 Task: Add an event with the title Third Product Launch Event, date '2023/12/30', time 7:30 AM to 9:30 AMand add a description: If applicable, participants will explore effective communication strategies for remote or virtual team environments. They will learn how to leverage technology tools, manage communication barriers, and maintain strong connections despite physical distance., put the event into Blue category, logged in from the account softage.8@softage.netand send the event invitation to softage.9@softage.net and softage.10@softage.net. Set a reminder for the event At time of event
Action: Mouse moved to (120, 143)
Screenshot: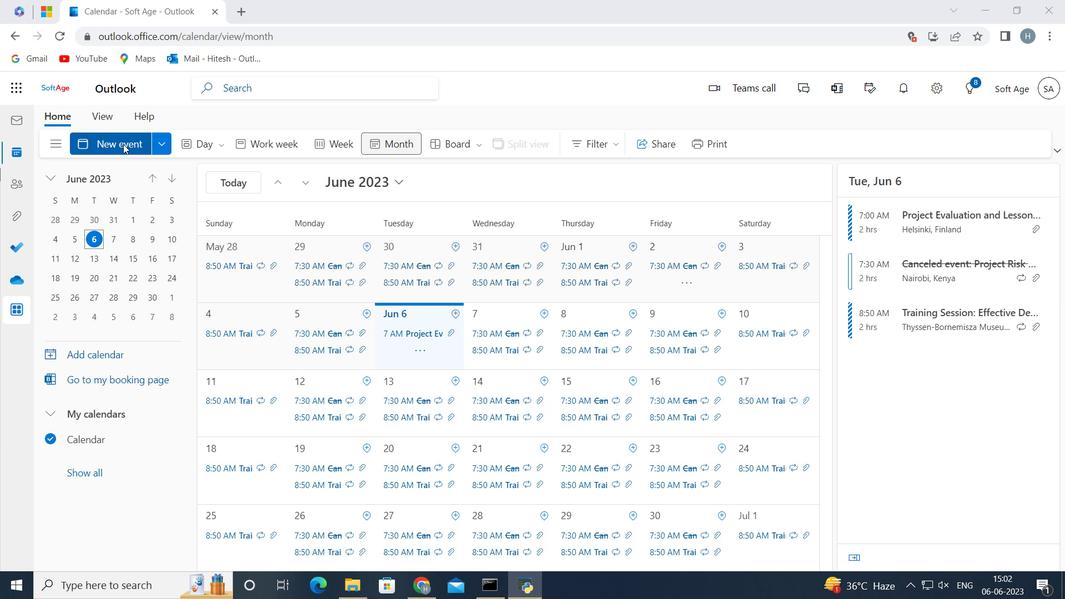 
Action: Mouse pressed left at (120, 143)
Screenshot: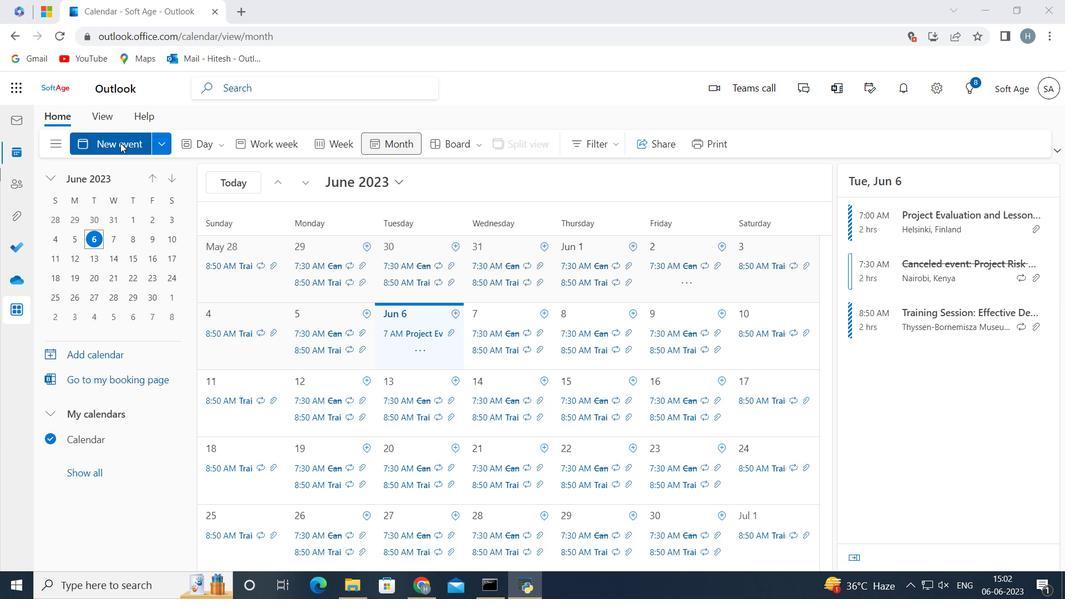 
Action: Mouse moved to (395, 229)
Screenshot: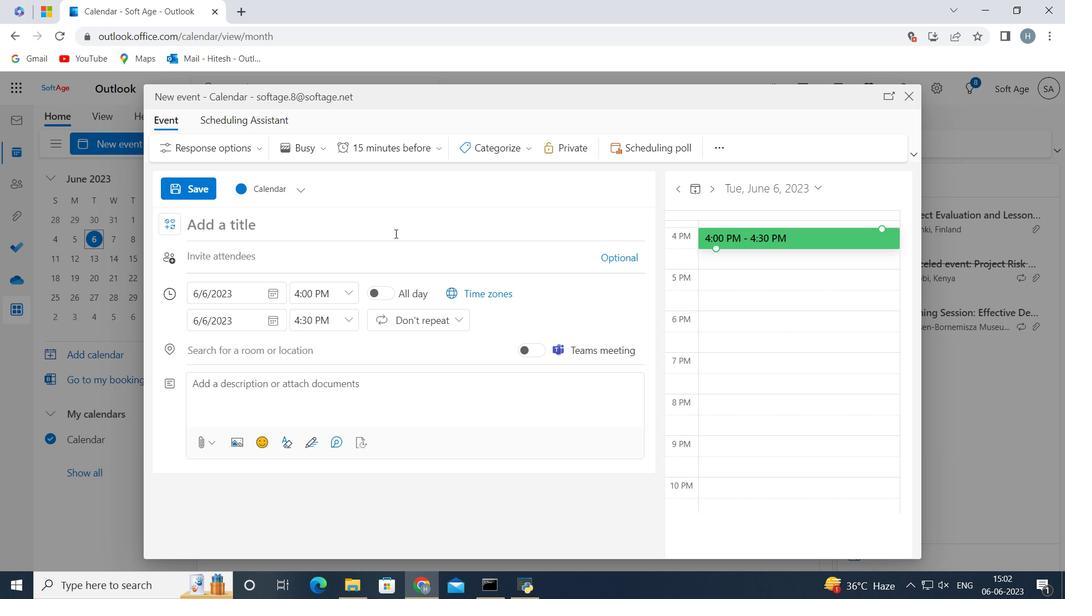
Action: Mouse pressed left at (395, 229)
Screenshot: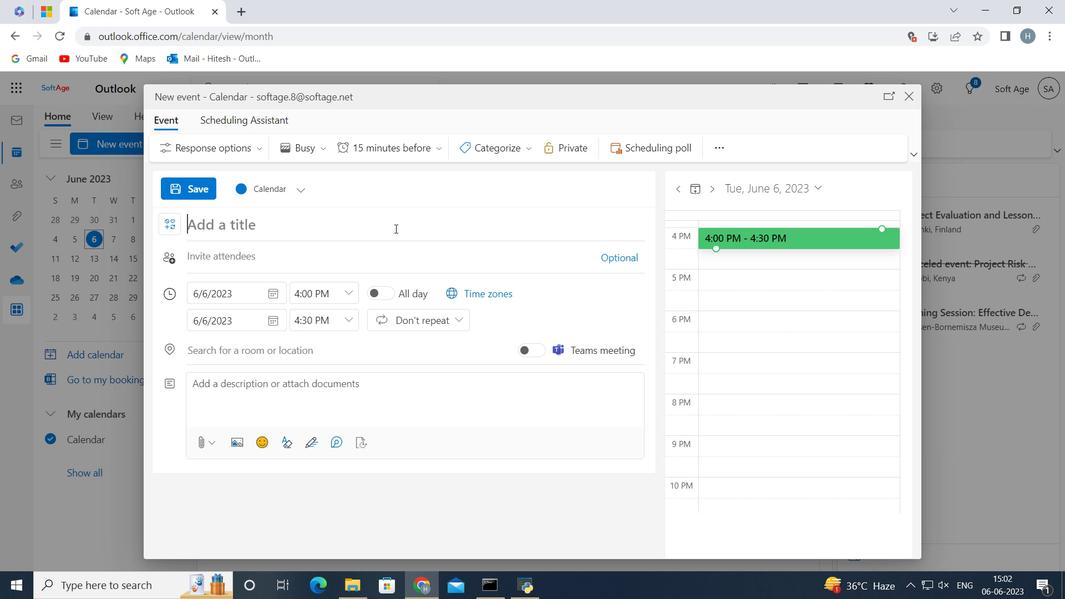 
Action: Mouse moved to (397, 227)
Screenshot: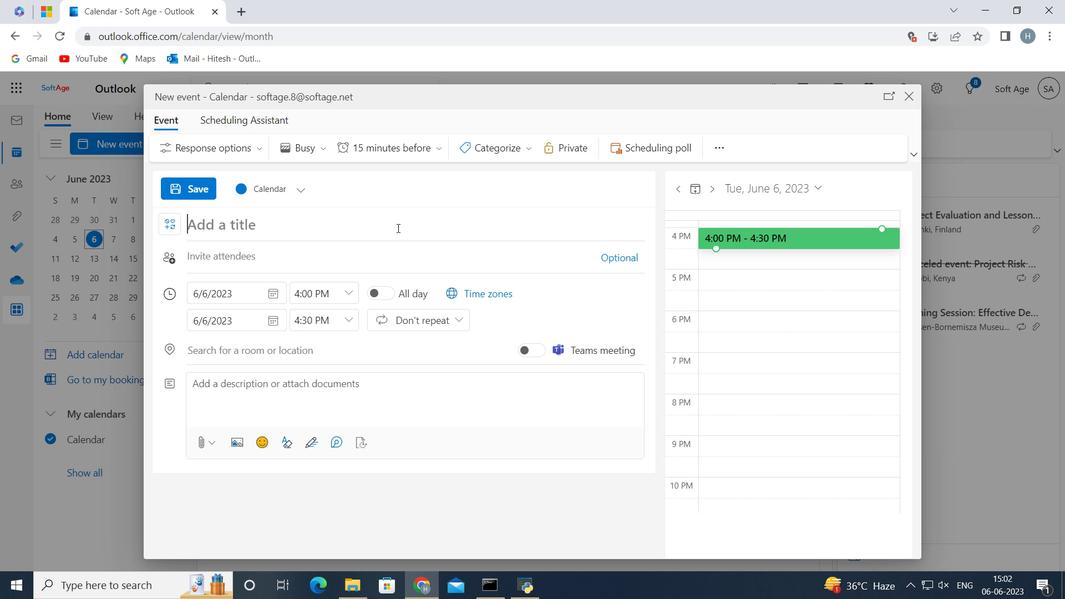 
Action: Key pressed <Key.shift>Third<Key.space><Key.shift>Product<Key.space><Key.shift>Launch<Key.space><Key.shift><Key.shift>Event<Key.space>
Screenshot: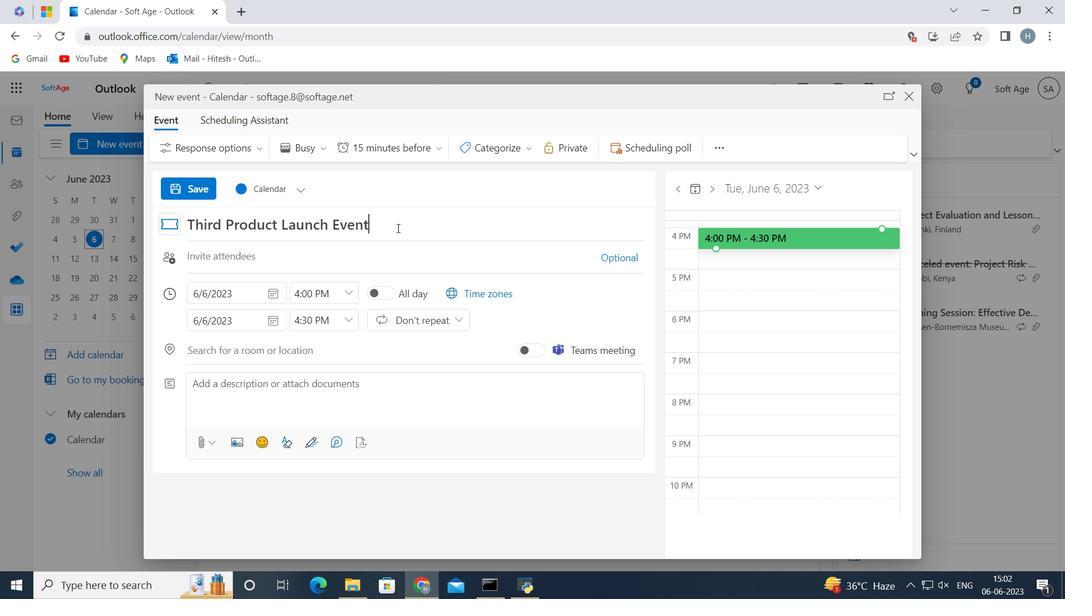 
Action: Mouse moved to (276, 290)
Screenshot: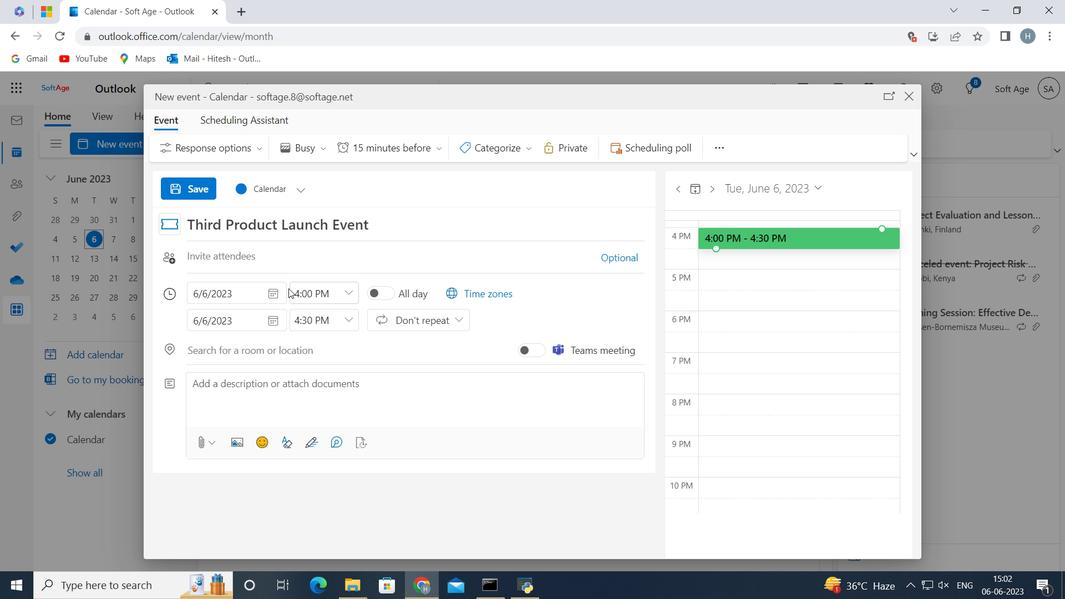 
Action: Mouse pressed left at (276, 290)
Screenshot: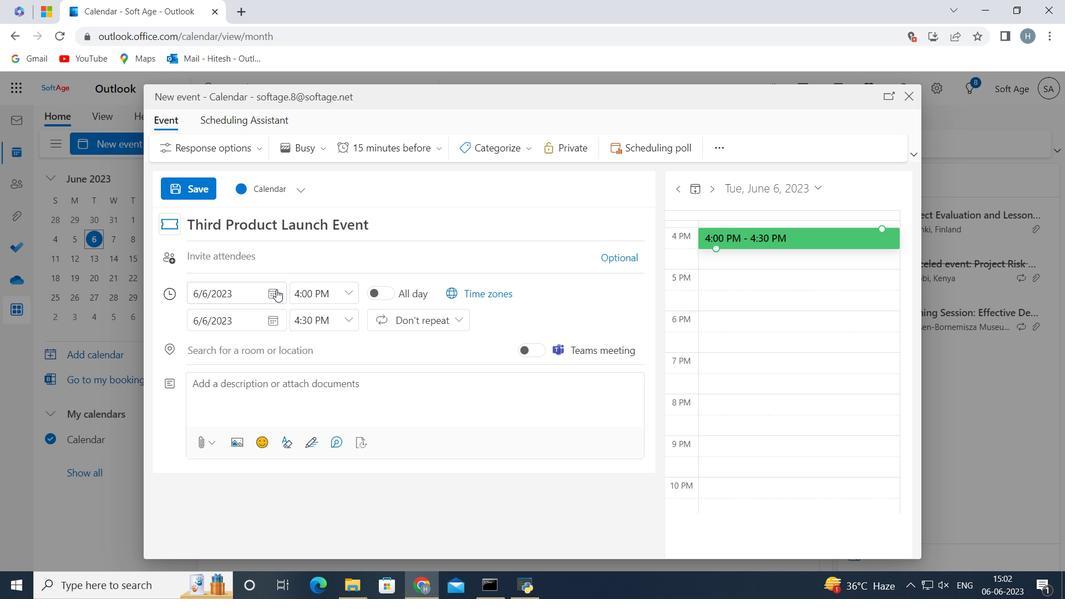 
Action: Mouse moved to (261, 322)
Screenshot: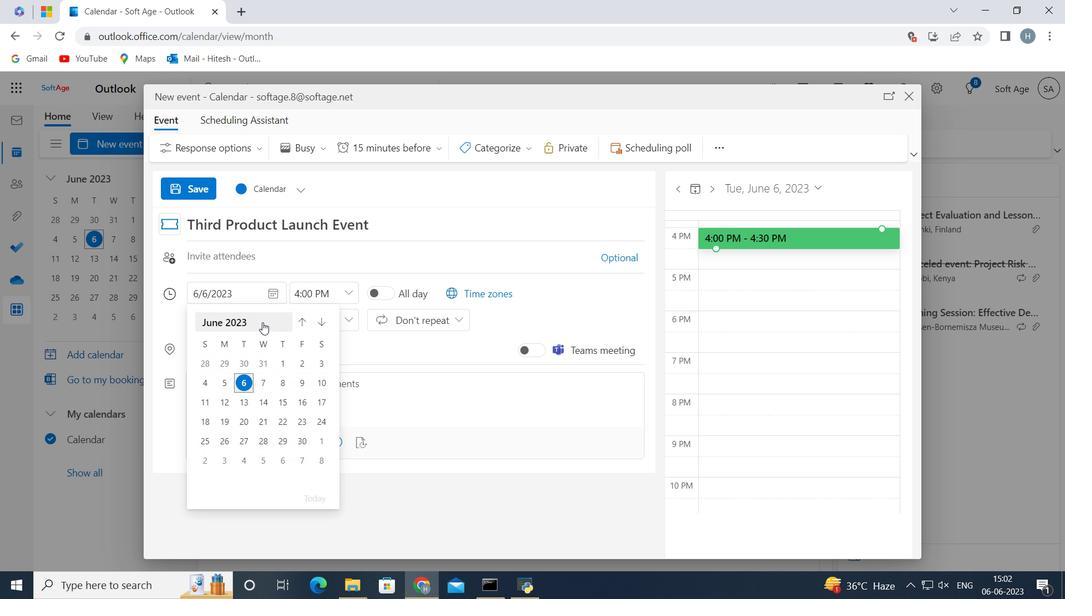 
Action: Mouse pressed left at (261, 322)
Screenshot: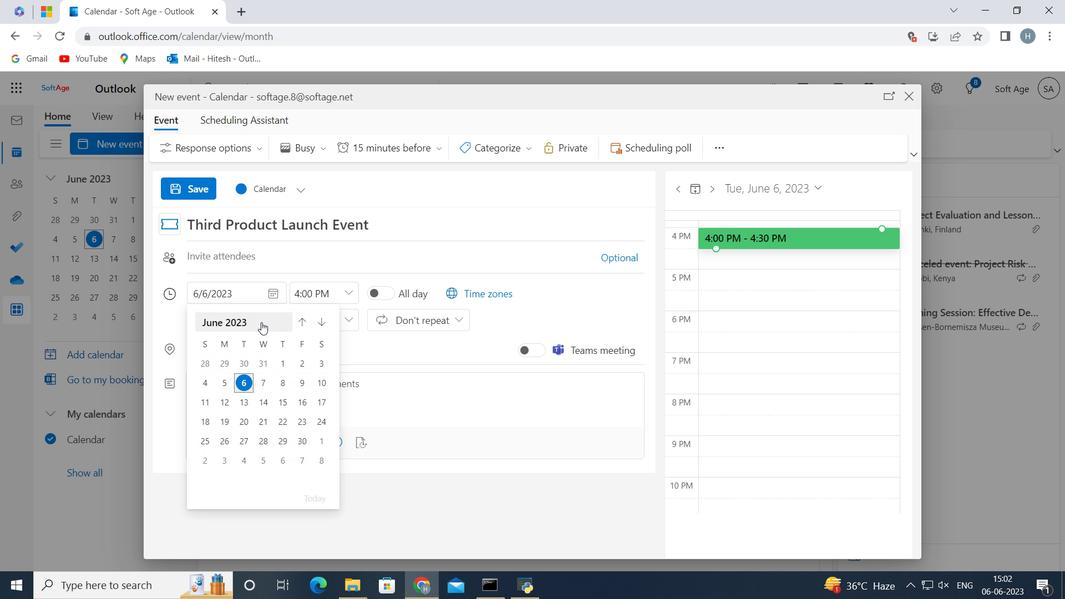 
Action: Mouse pressed left at (261, 322)
Screenshot: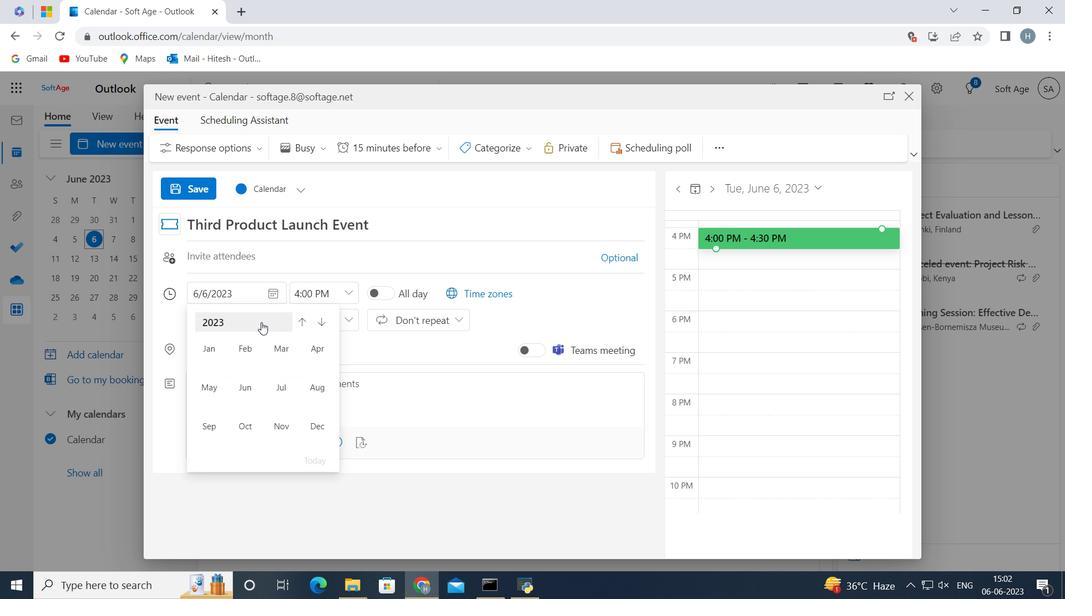 
Action: Mouse moved to (317, 347)
Screenshot: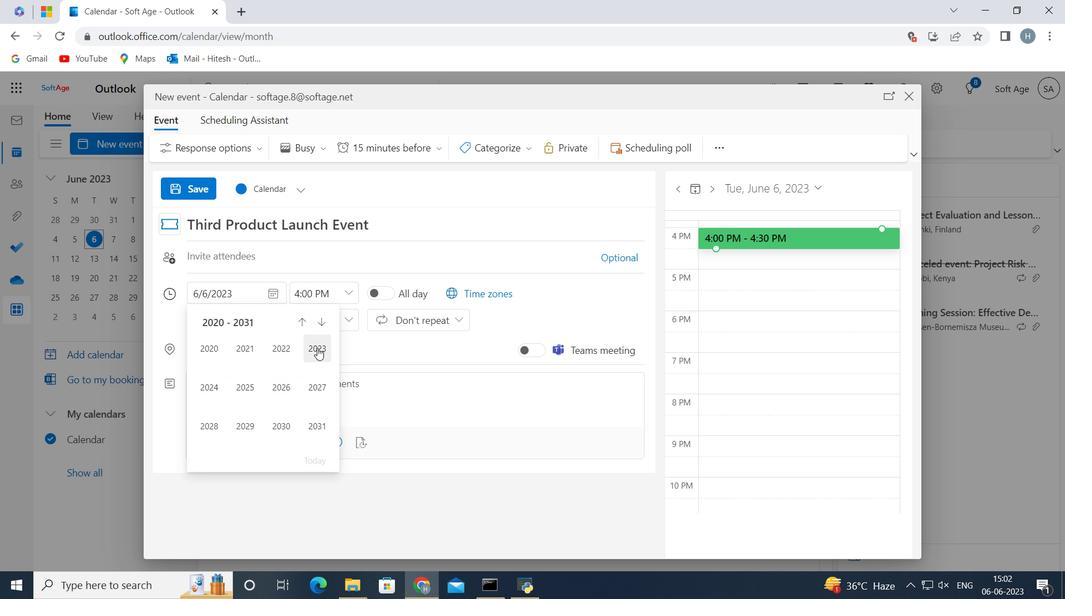 
Action: Mouse pressed left at (317, 347)
Screenshot: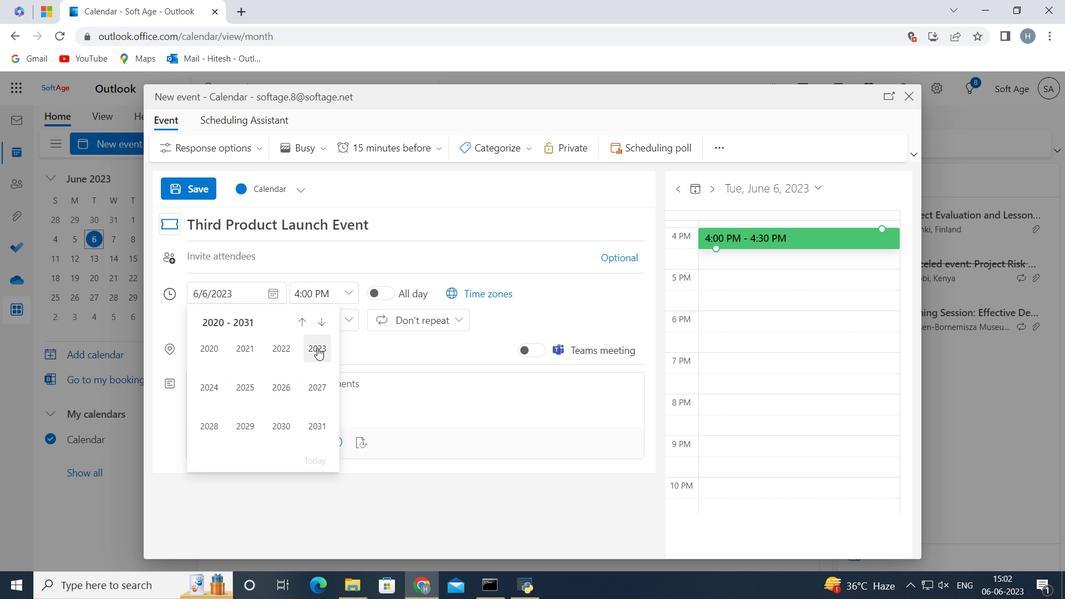 
Action: Mouse moved to (311, 427)
Screenshot: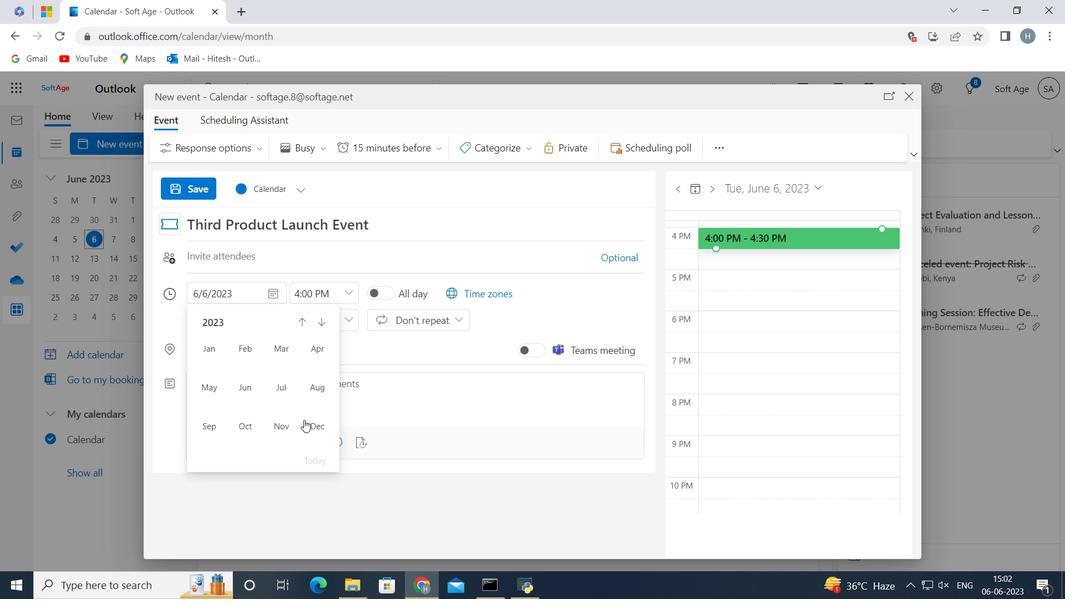
Action: Mouse pressed left at (311, 427)
Screenshot: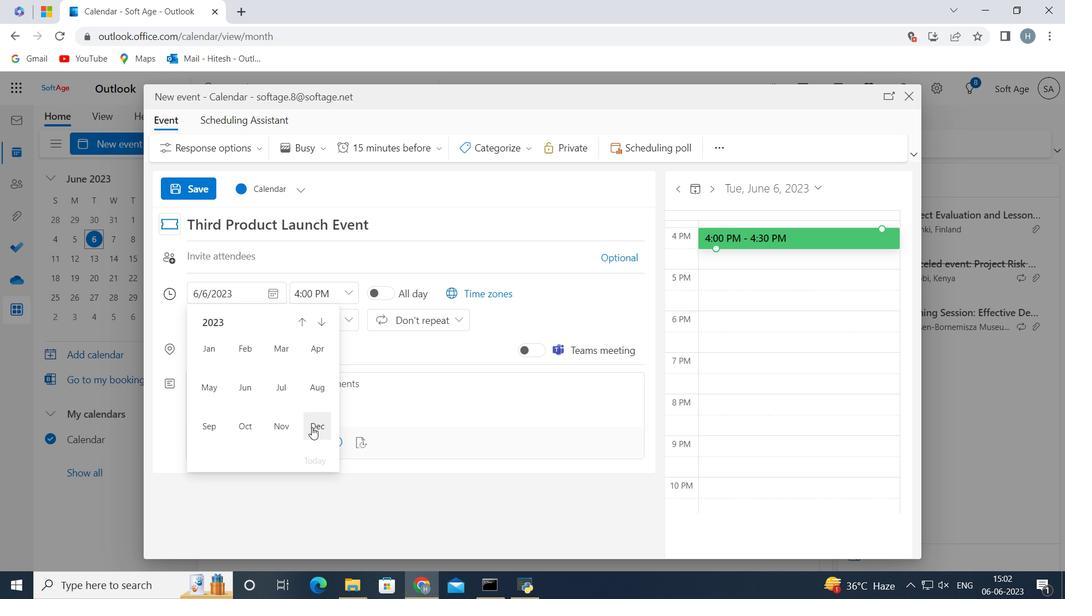 
Action: Mouse moved to (317, 439)
Screenshot: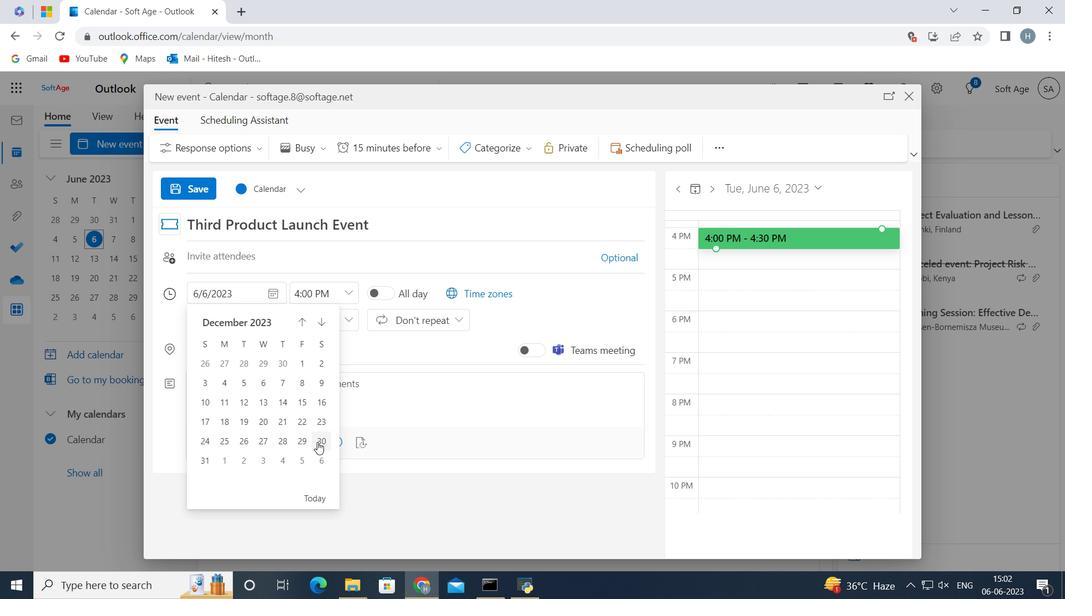 
Action: Mouse pressed left at (317, 439)
Screenshot: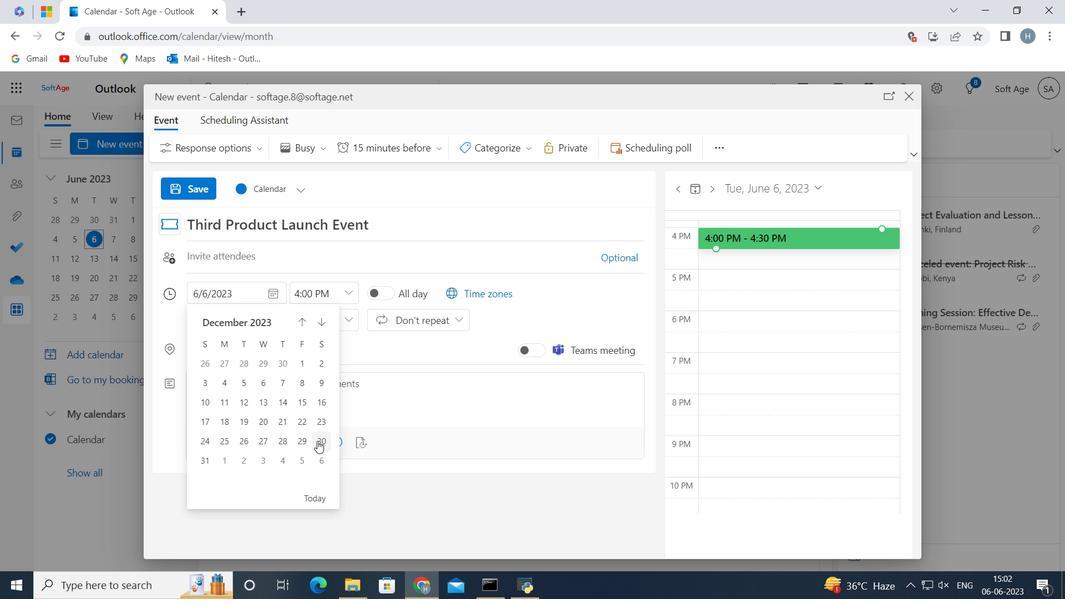 
Action: Mouse moved to (346, 292)
Screenshot: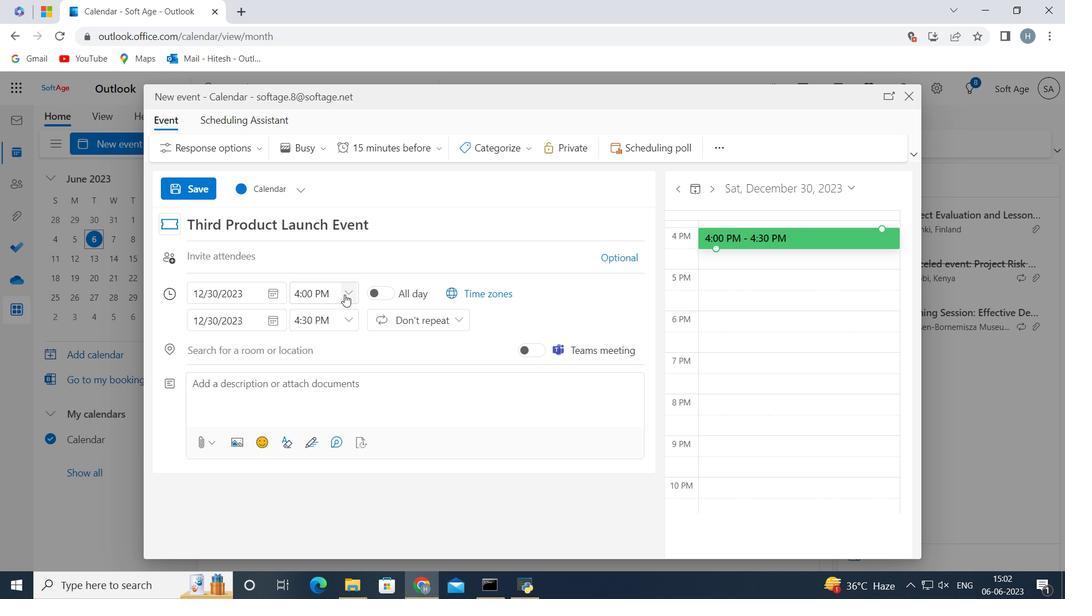 
Action: Mouse pressed left at (346, 292)
Screenshot: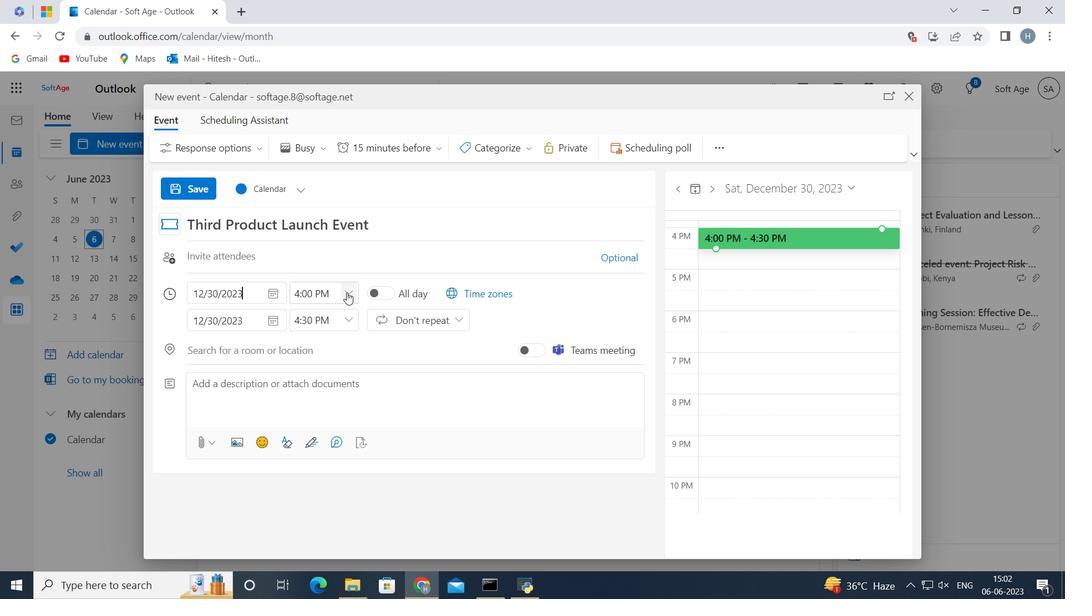 
Action: Mouse moved to (321, 358)
Screenshot: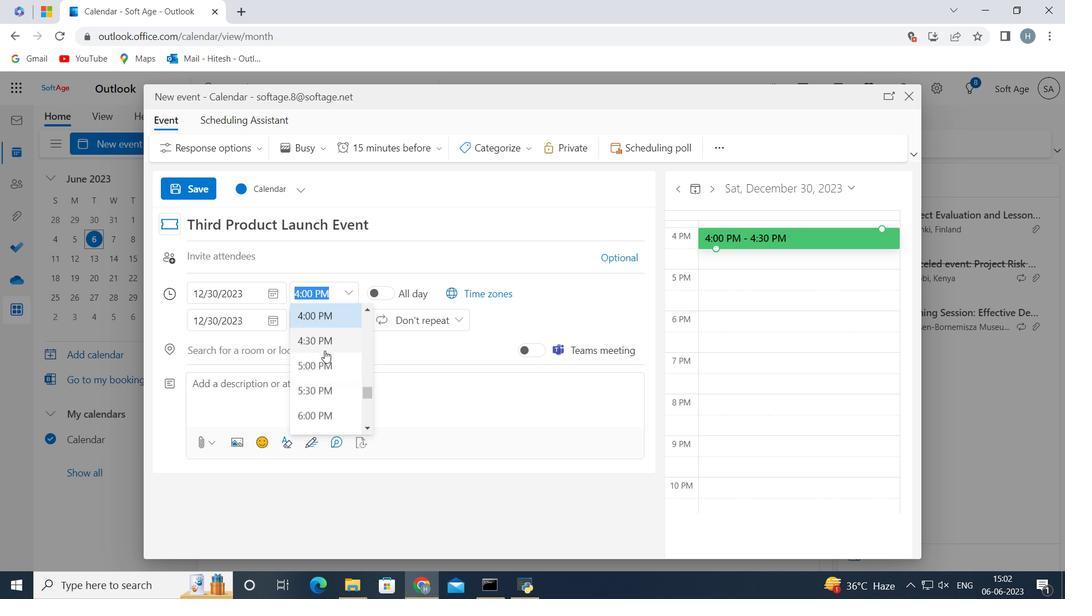 
Action: Mouse scrolled (321, 358) with delta (0, 0)
Screenshot: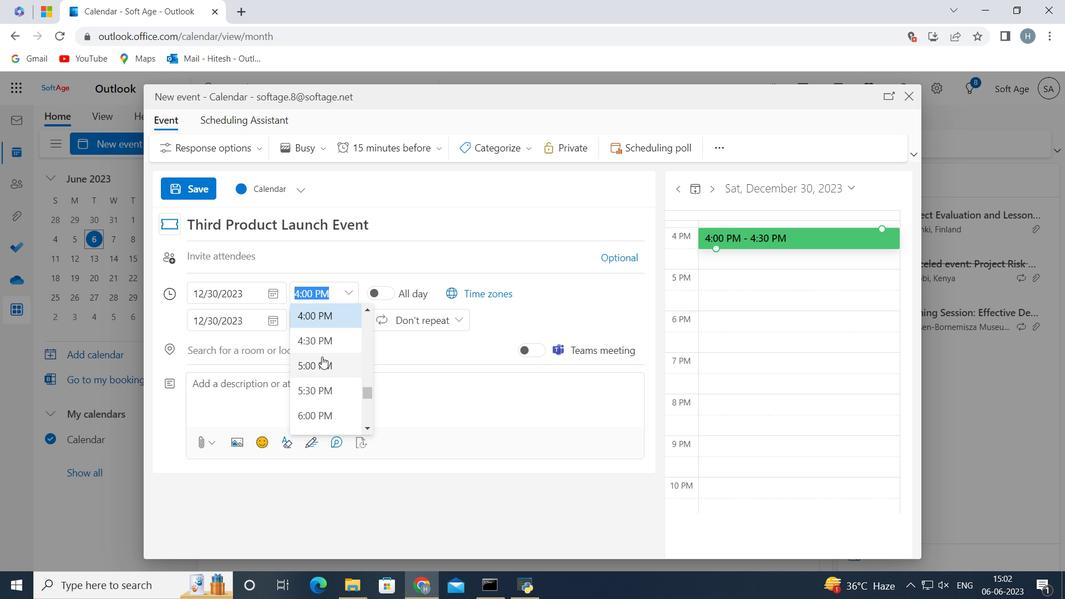 
Action: Mouse moved to (320, 358)
Screenshot: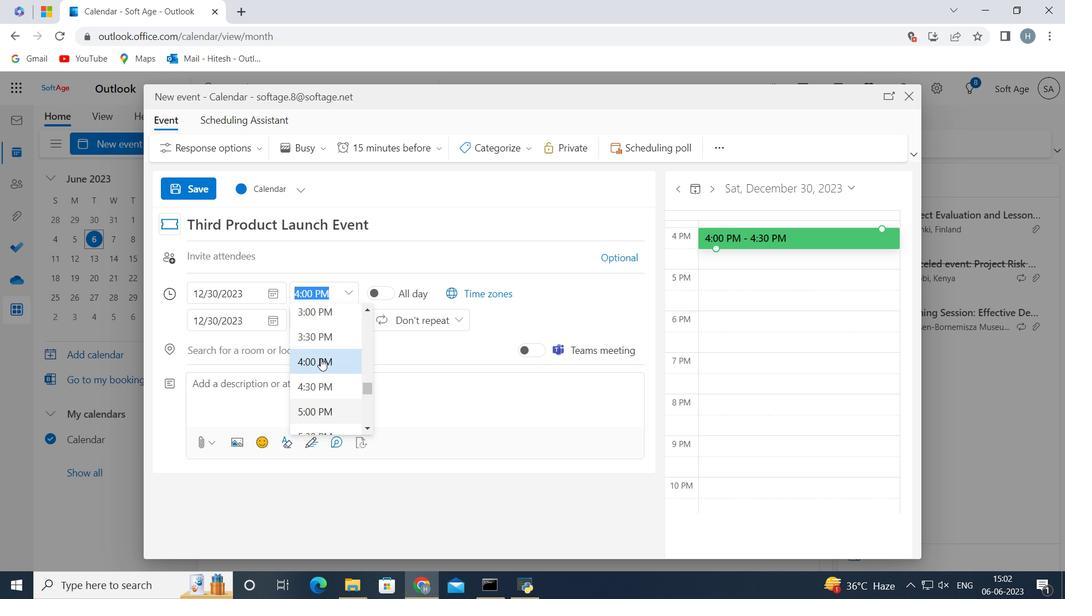 
Action: Mouse scrolled (320, 359) with delta (0, 0)
Screenshot: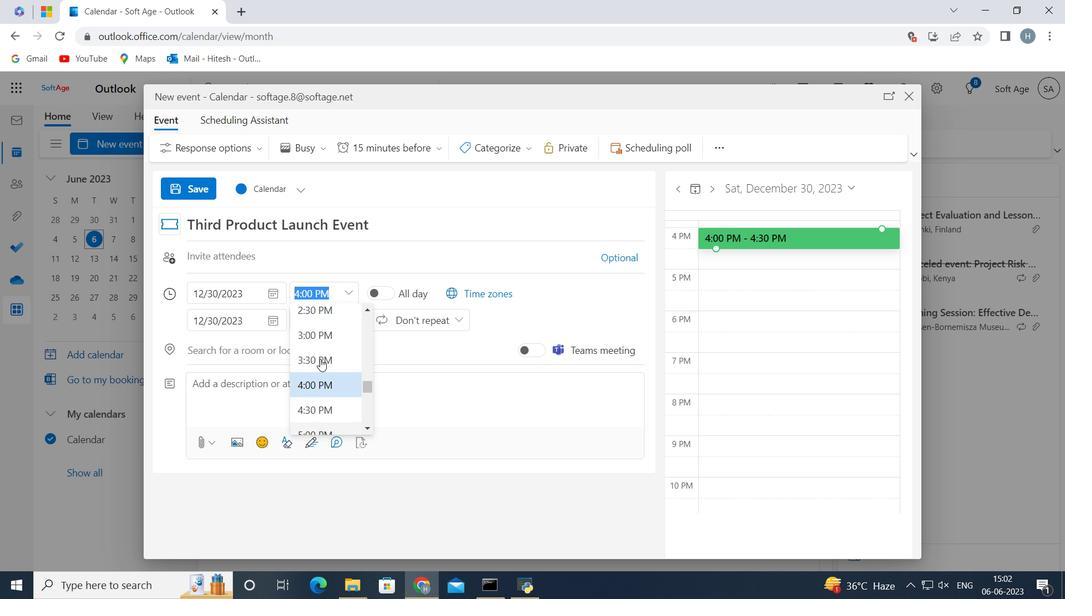 
Action: Mouse scrolled (320, 359) with delta (0, 0)
Screenshot: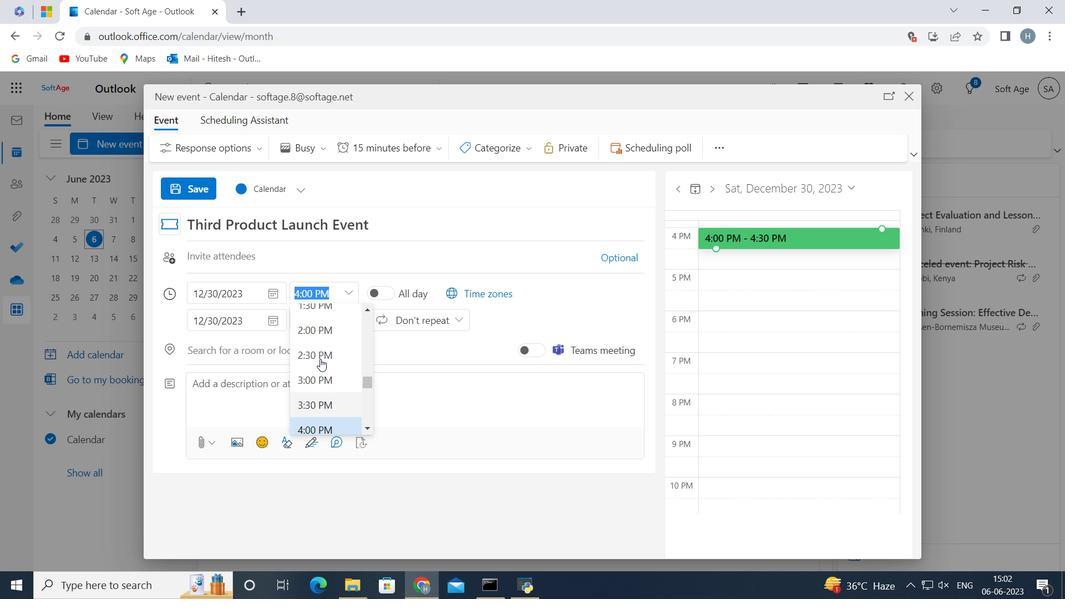 
Action: Mouse scrolled (320, 359) with delta (0, 0)
Screenshot: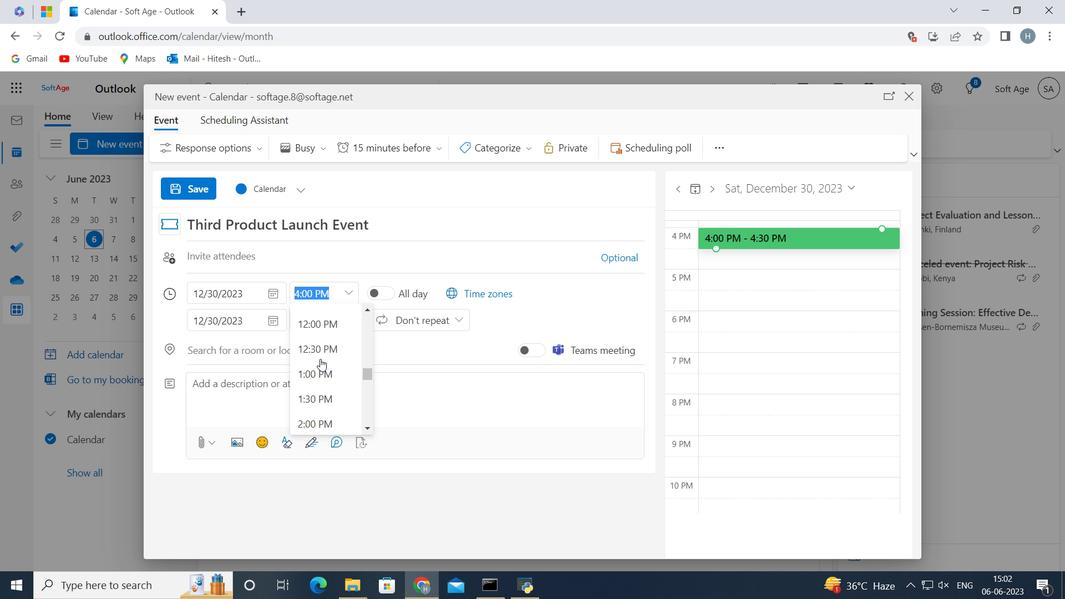 
Action: Mouse scrolled (320, 359) with delta (0, 0)
Screenshot: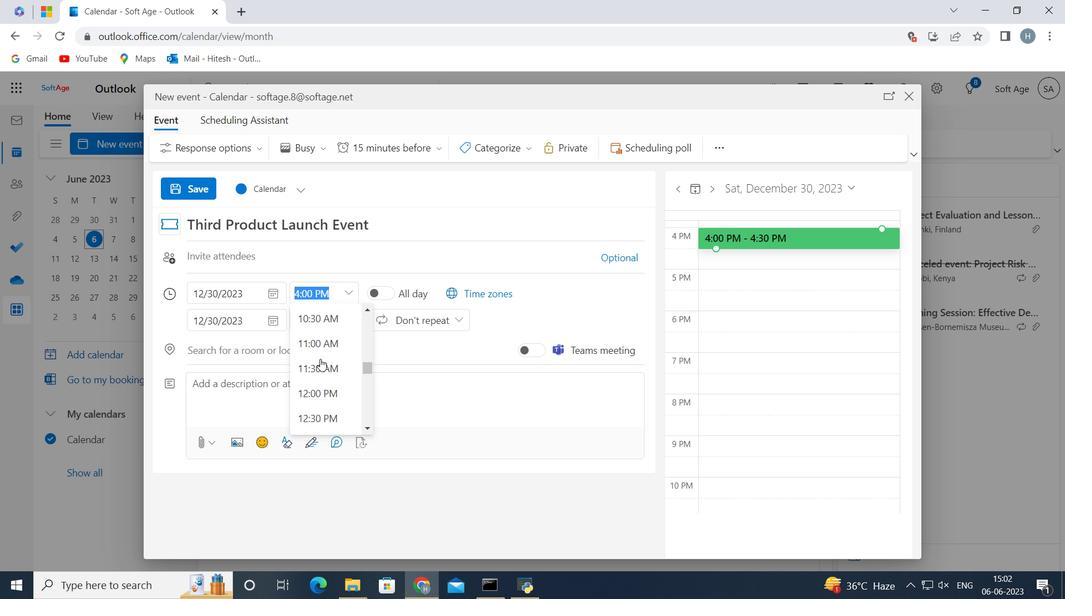 
Action: Mouse scrolled (320, 359) with delta (0, 0)
Screenshot: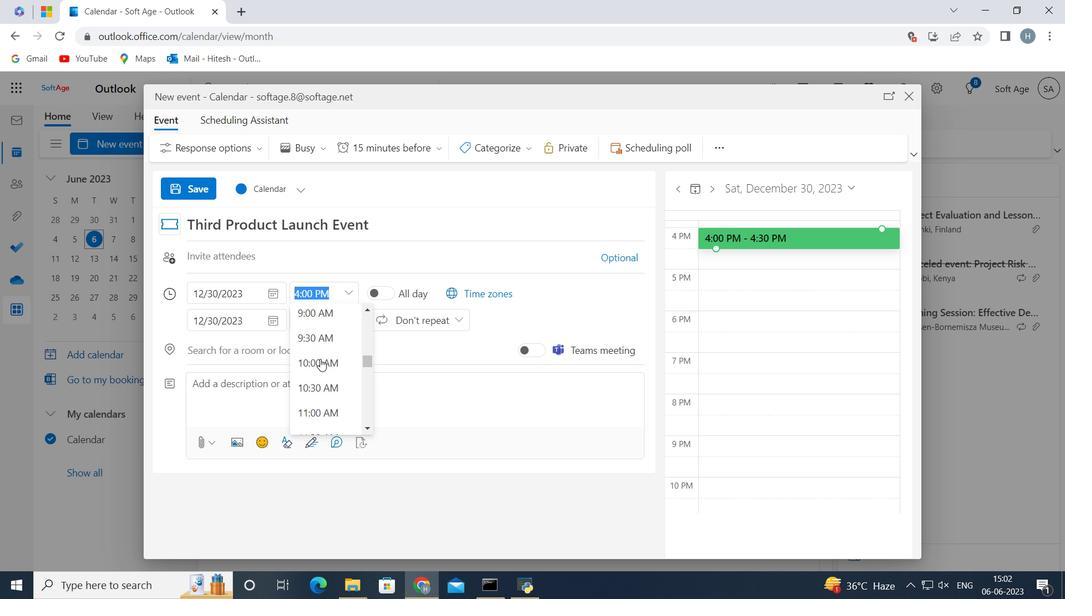 
Action: Mouse scrolled (320, 359) with delta (0, 0)
Screenshot: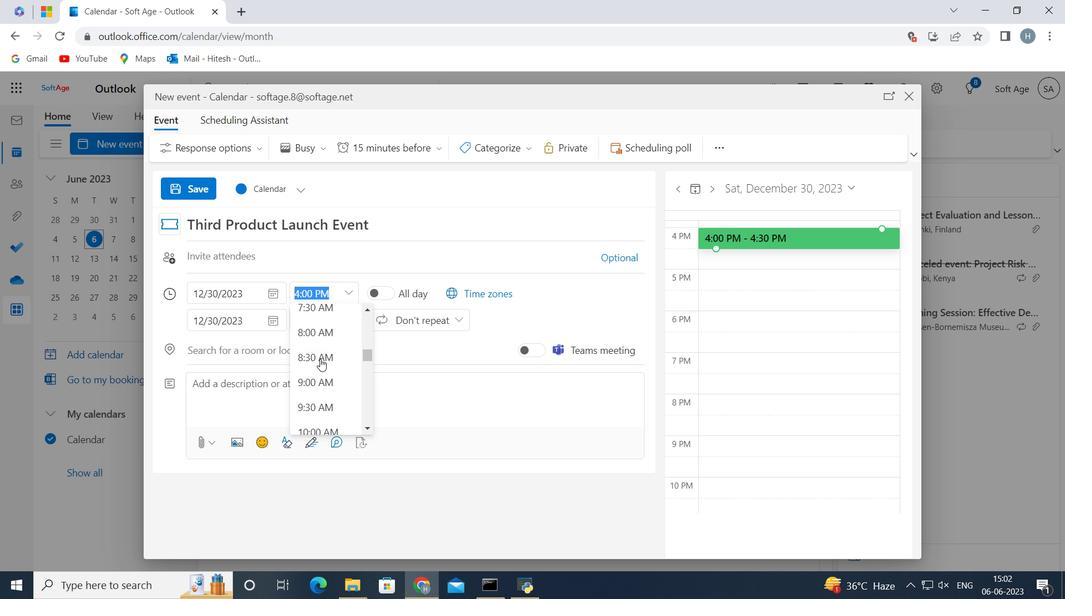 
Action: Mouse moved to (331, 375)
Screenshot: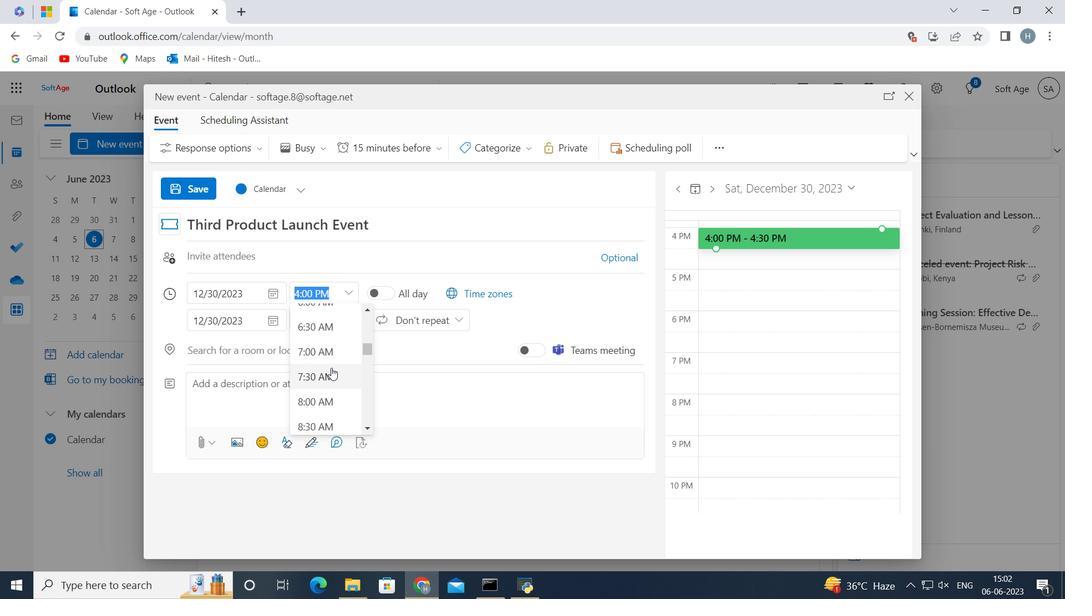 
Action: Mouse pressed left at (331, 375)
Screenshot: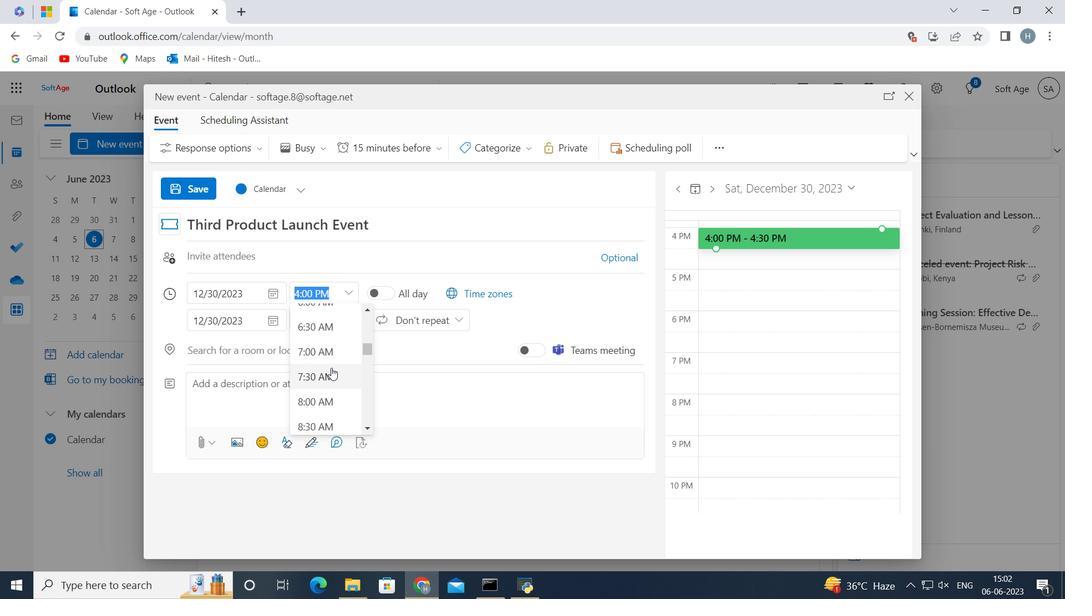 
Action: Mouse moved to (345, 320)
Screenshot: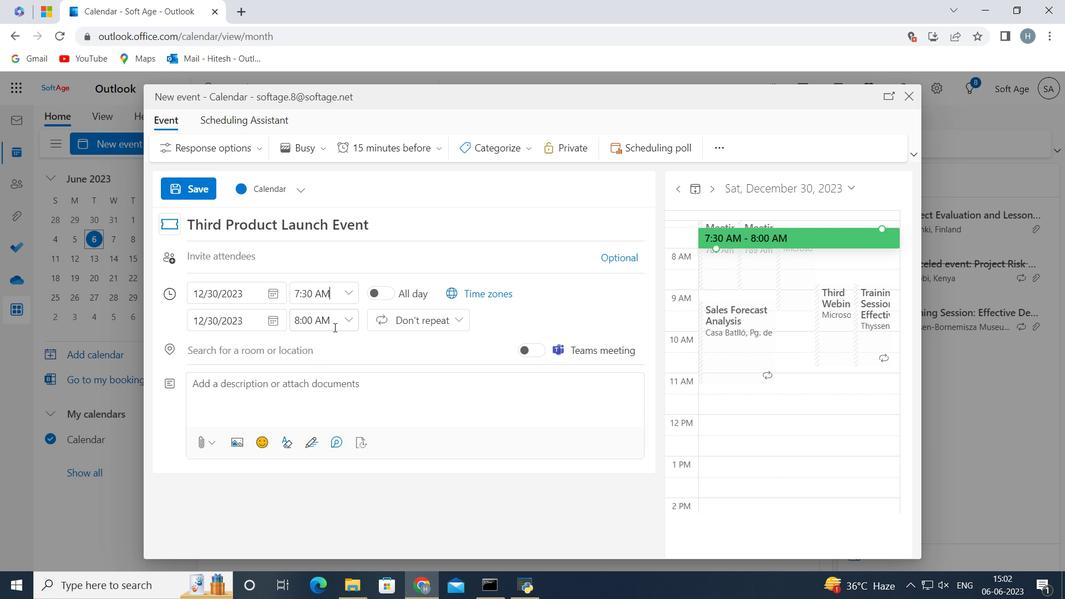 
Action: Mouse pressed left at (345, 320)
Screenshot: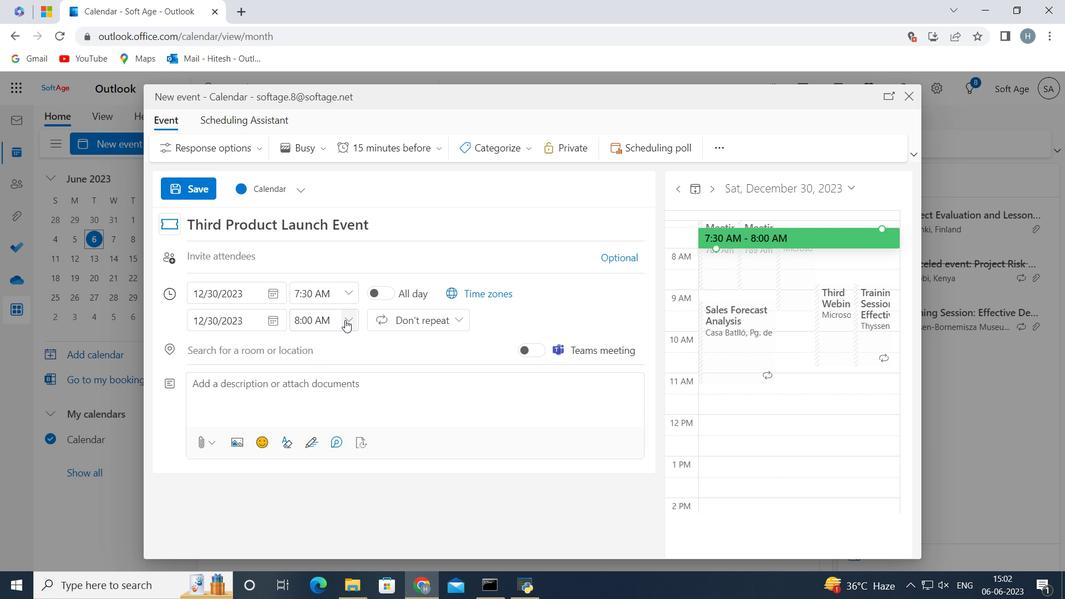 
Action: Mouse moved to (340, 411)
Screenshot: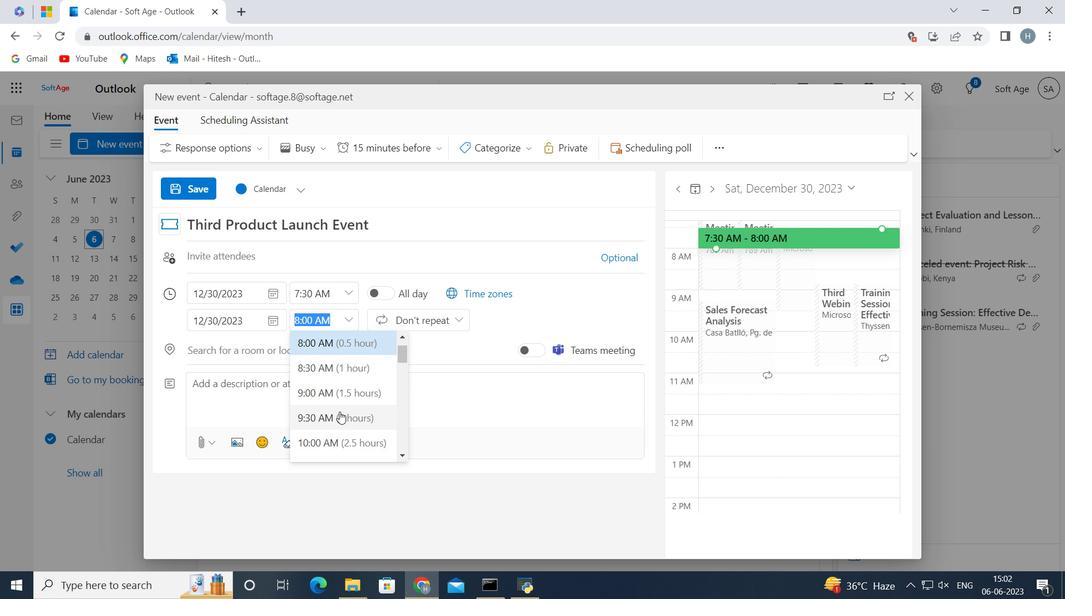 
Action: Mouse pressed left at (340, 411)
Screenshot: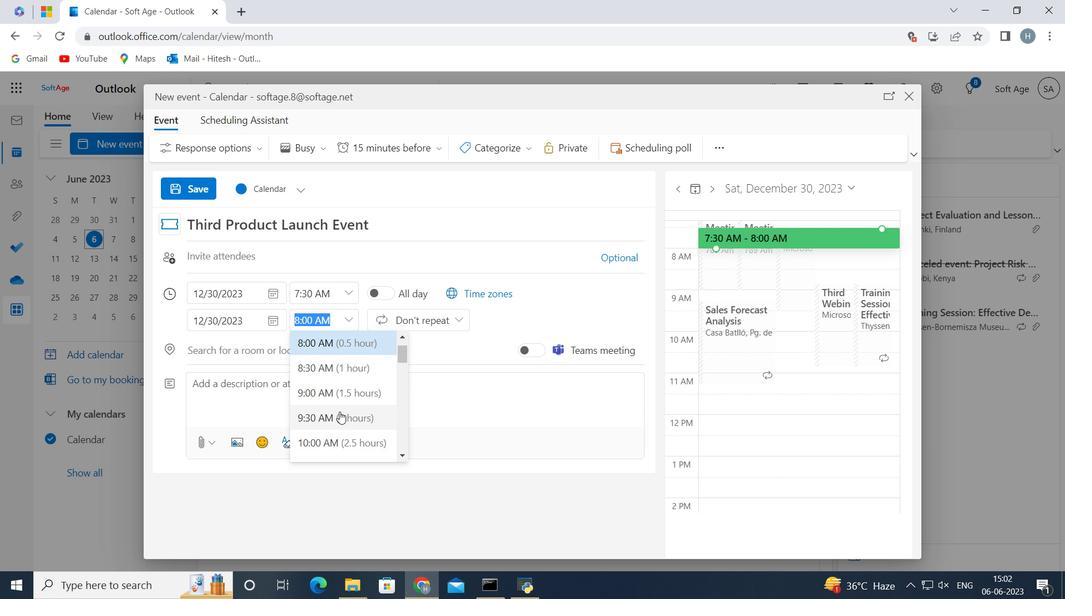 
Action: Mouse moved to (342, 387)
Screenshot: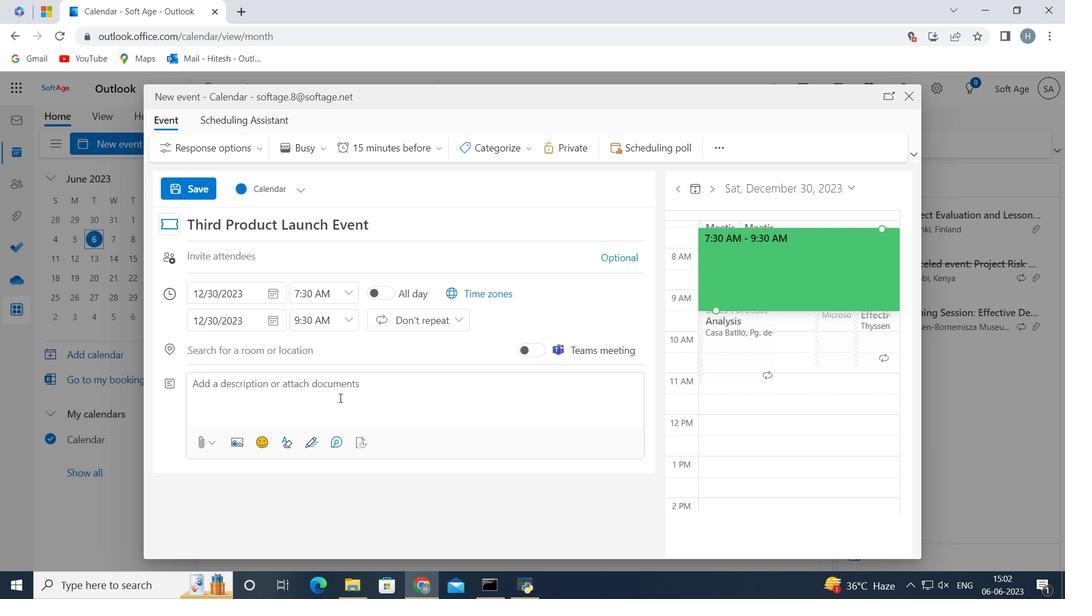 
Action: Mouse pressed left at (342, 387)
Screenshot: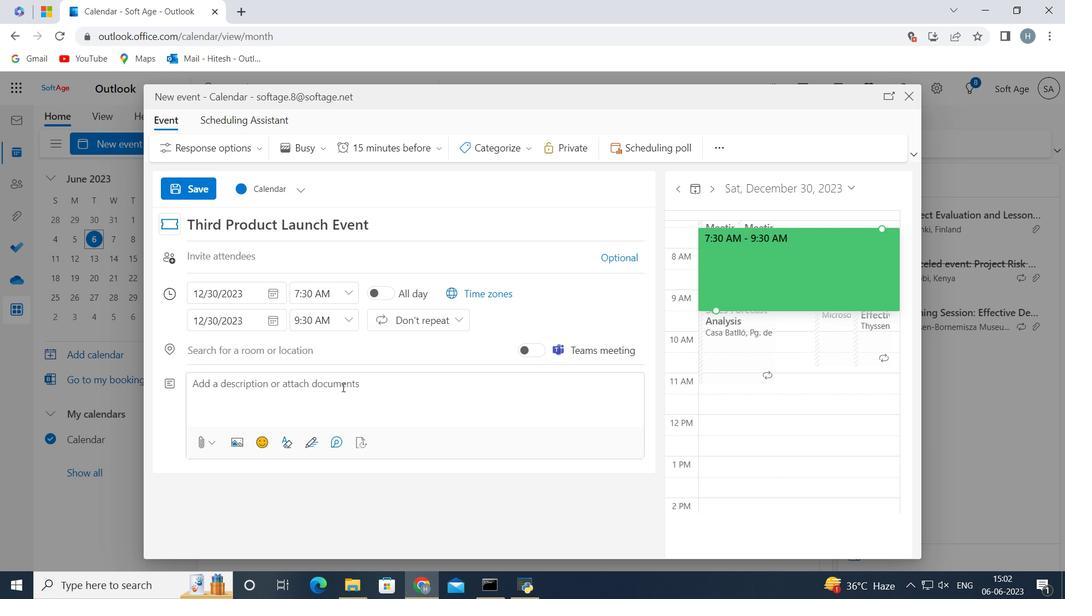 
Action: Key pressed <Key.shift>If<Key.space>application,<Key.space>participants<Key.space>will<Key.space>explore<Key.space>effective<Key.space>communication<Key.space>strategies<Key.space>for<Key.space>remote<Key.space>or<Key.space>virtual<Key.space>team<Key.space>environments.<Key.space><Key.shift>They<Key.space>will<Key.space>learn<Key.space>how<Key.space>to<Key.space>leverage<Key.space>technology<Key.space>tools,<Key.space><Key.shift>Manage<Key.space>communication<Key.space>barriers,<Key.space>and<Key.space>maintain<Key.space>strong<Key.space>connections<Key.space>despite<Key.space>physical<Key.space>distance.<Key.space>
Screenshot: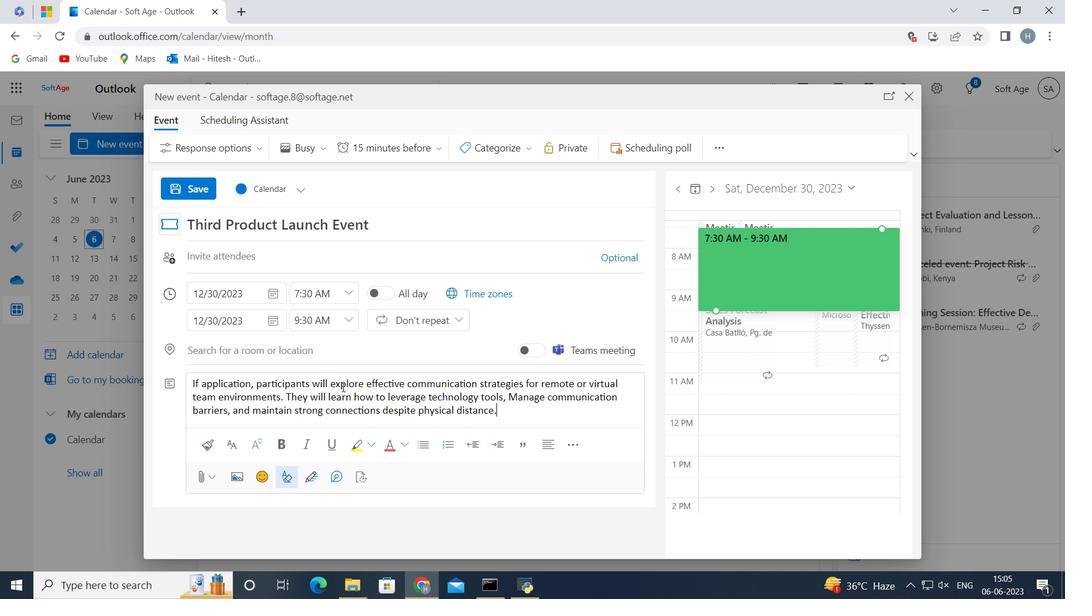 
Action: Mouse moved to (495, 146)
Screenshot: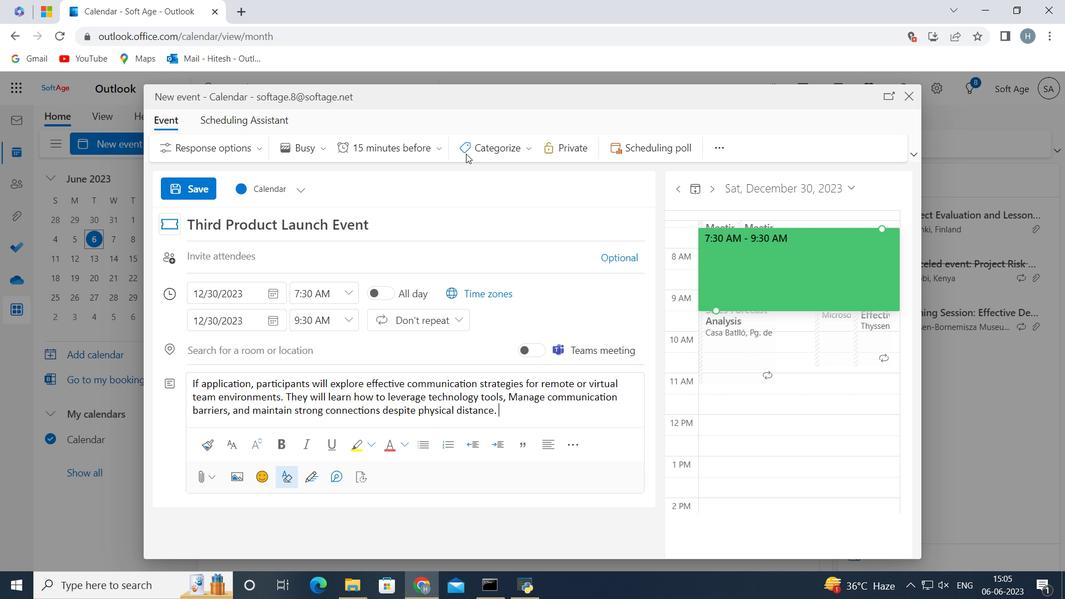 
Action: Mouse pressed left at (495, 146)
Screenshot: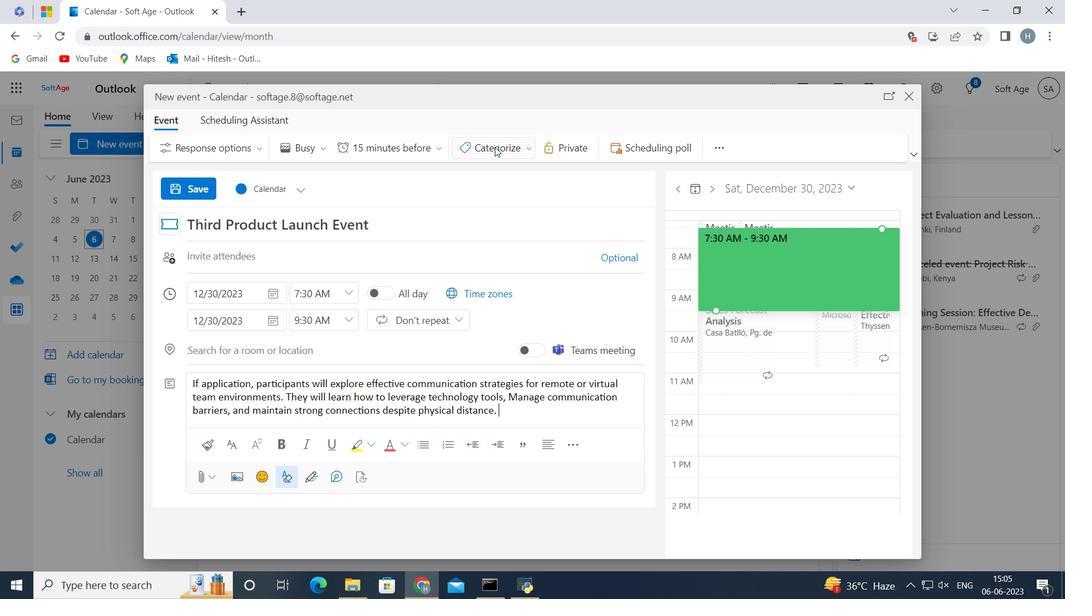 
Action: Mouse moved to (509, 173)
Screenshot: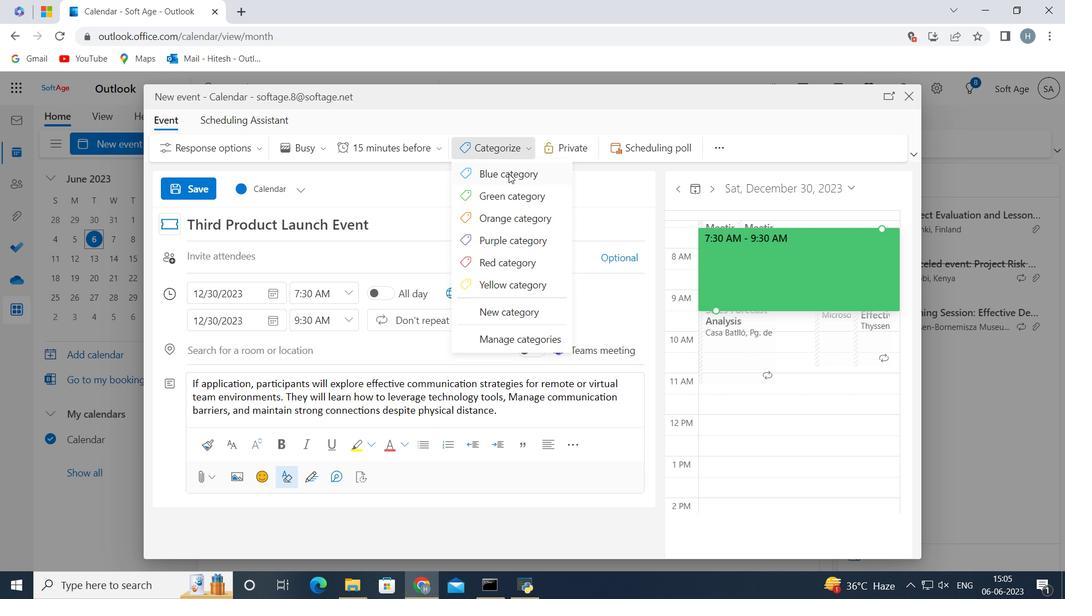 
Action: Mouse pressed left at (509, 173)
Screenshot: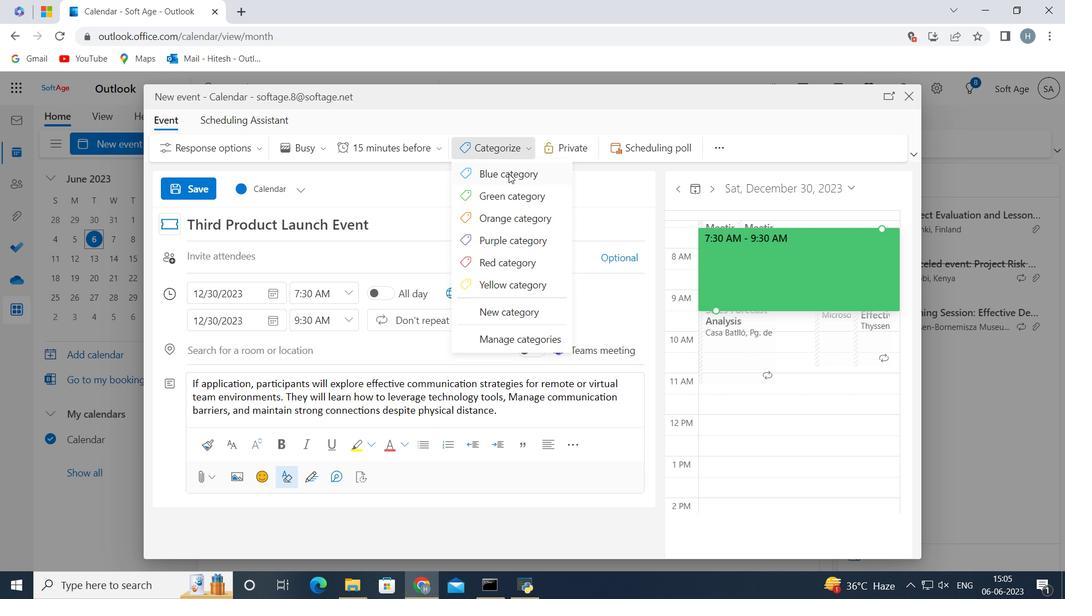 
Action: Mouse moved to (324, 254)
Screenshot: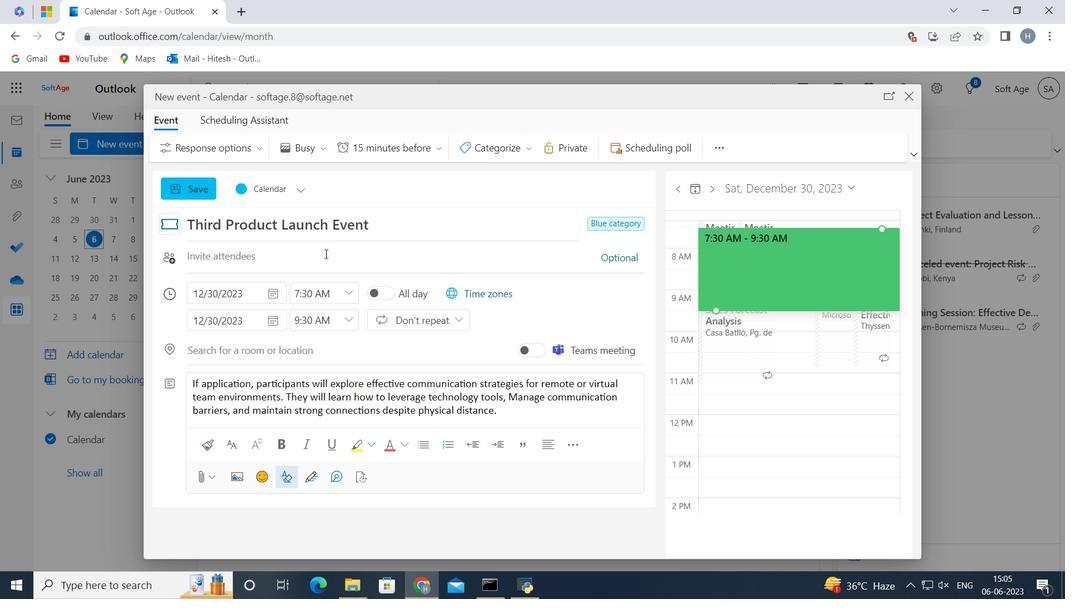 
Action: Mouse pressed left at (324, 254)
Screenshot: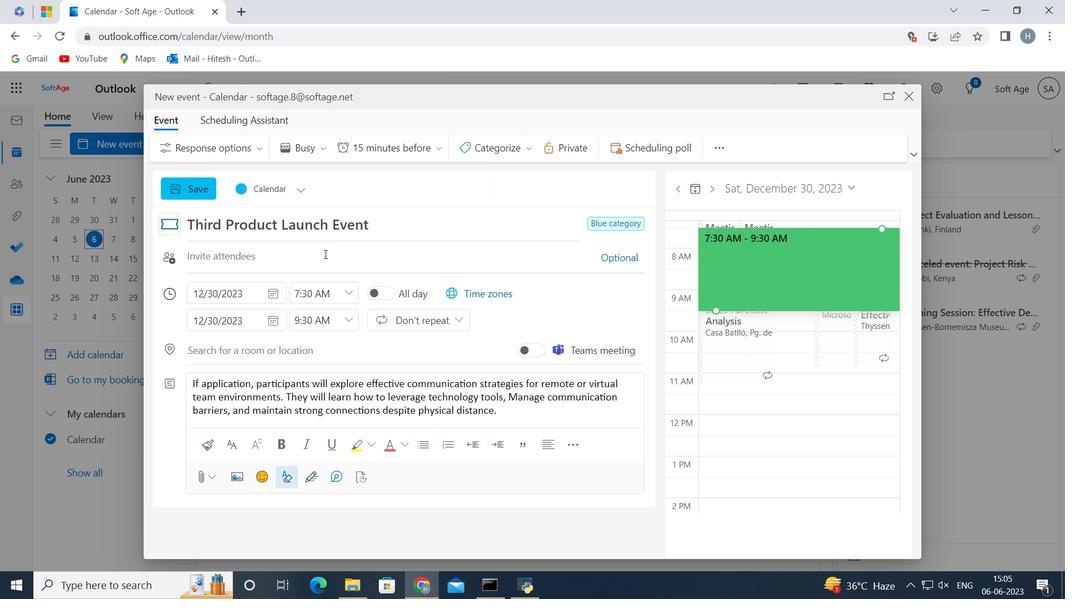 
Action: Key pressed softage.9<Key.shift>@softage.net
Screenshot: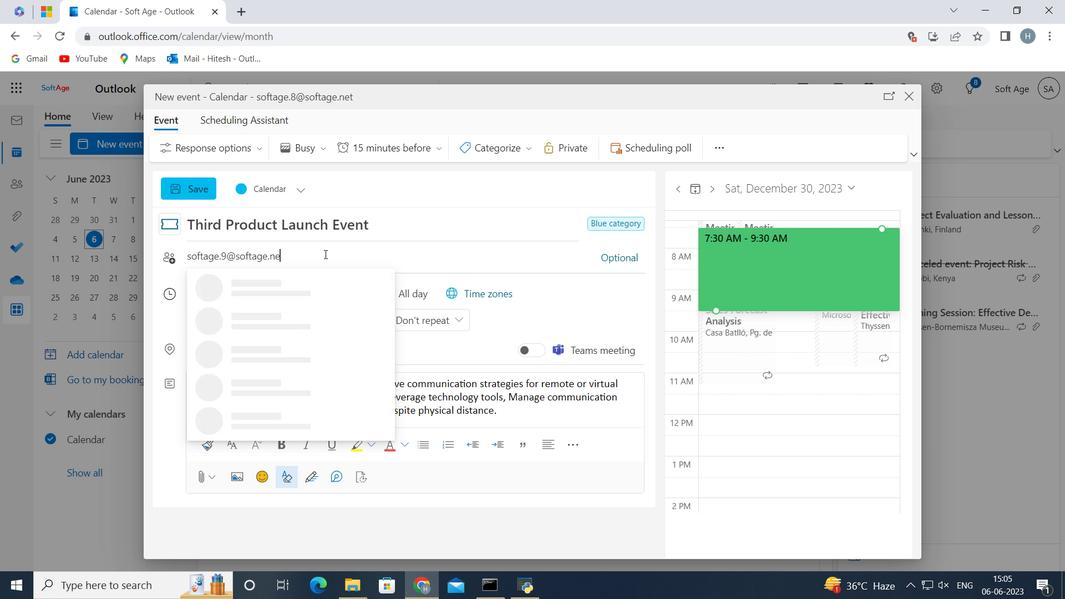 
Action: Mouse moved to (288, 289)
Screenshot: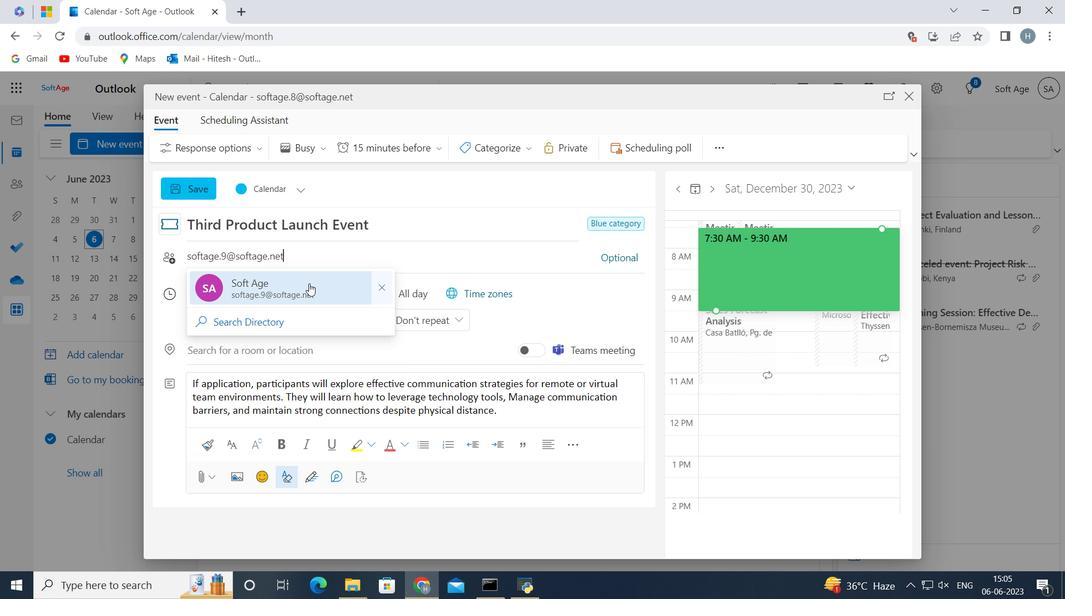 
Action: Mouse pressed left at (288, 289)
Screenshot: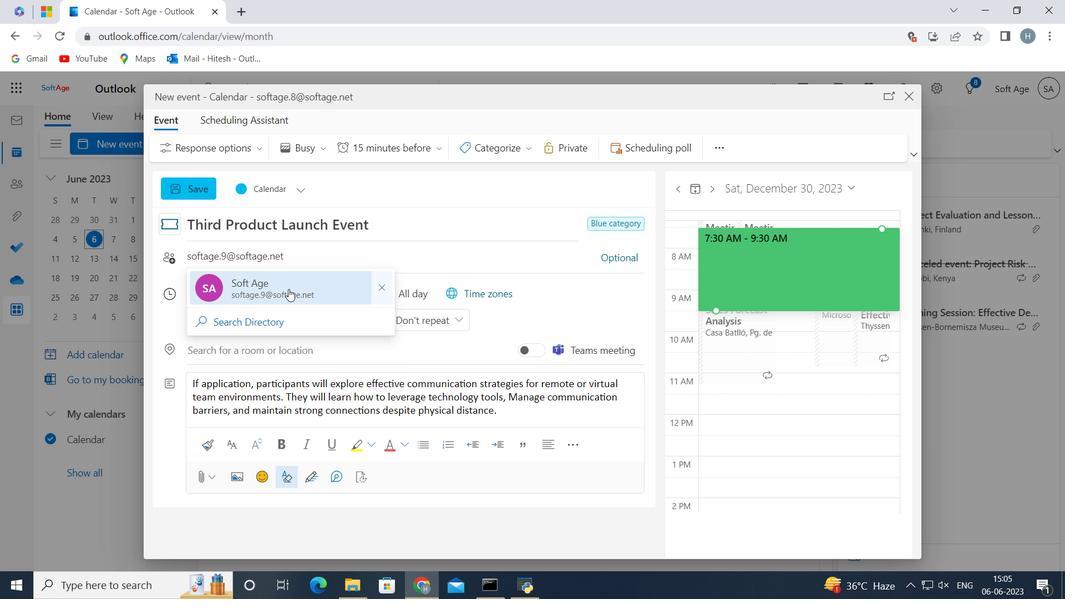 
Action: Mouse moved to (308, 261)
Screenshot: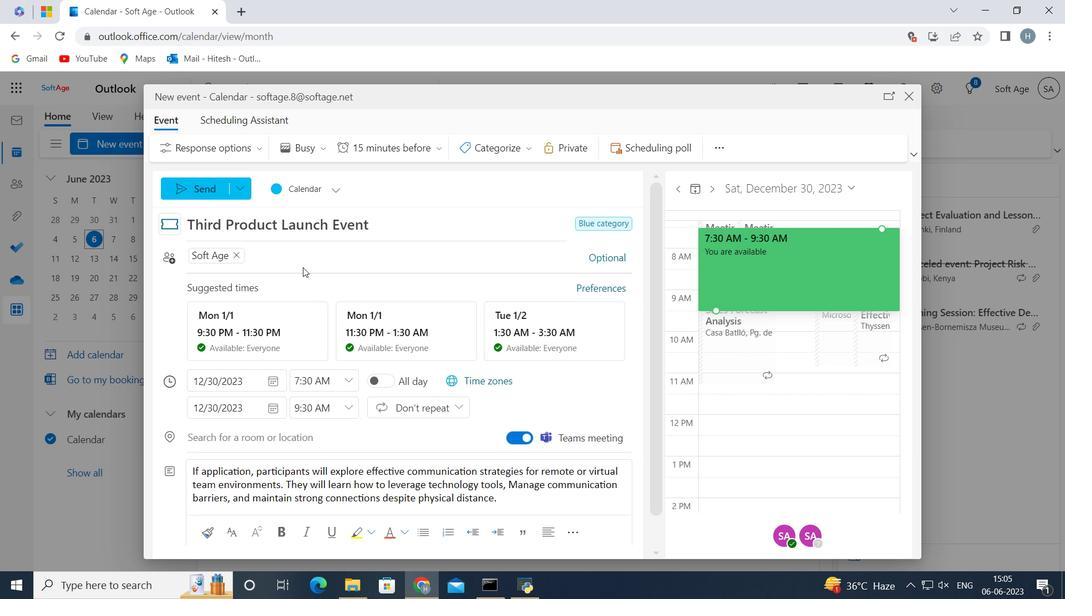 
Action: Key pressed softage.10<Key.shift>@softage.net
Screenshot: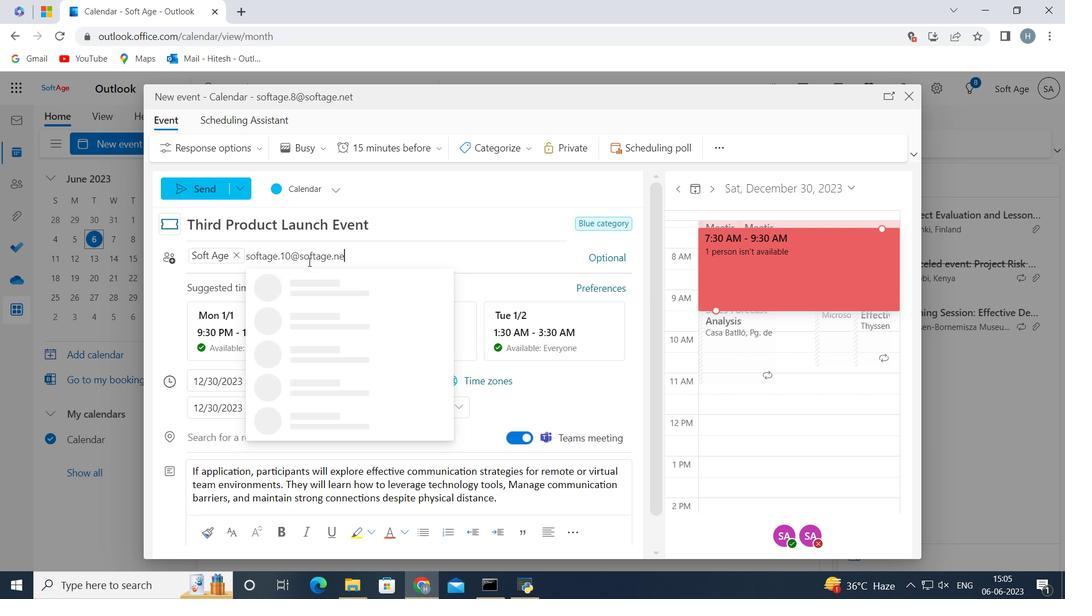 
Action: Mouse moved to (323, 282)
Screenshot: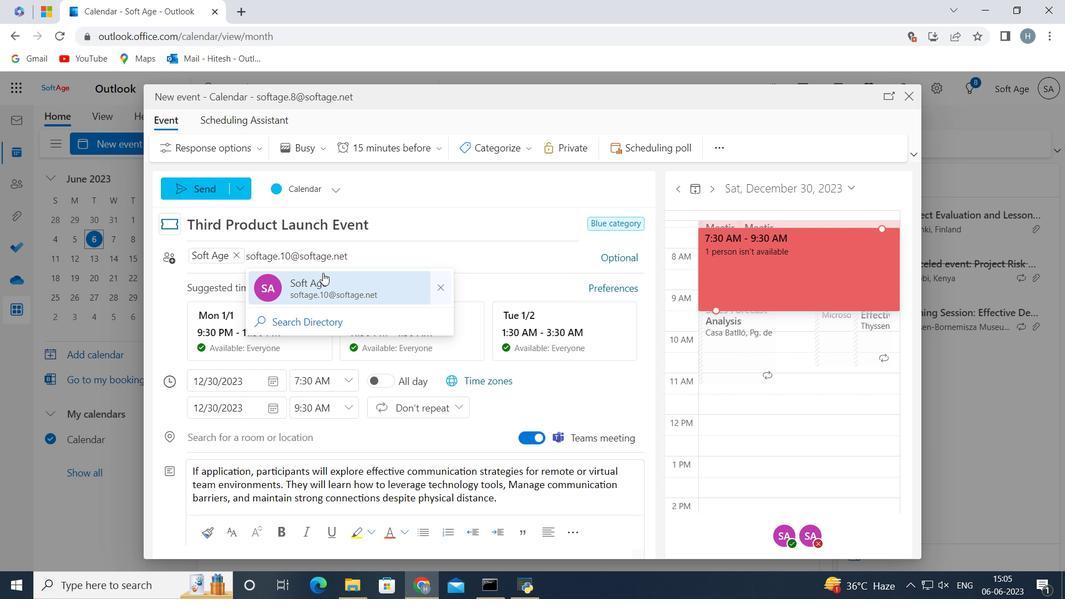 
Action: Mouse pressed left at (323, 282)
Screenshot: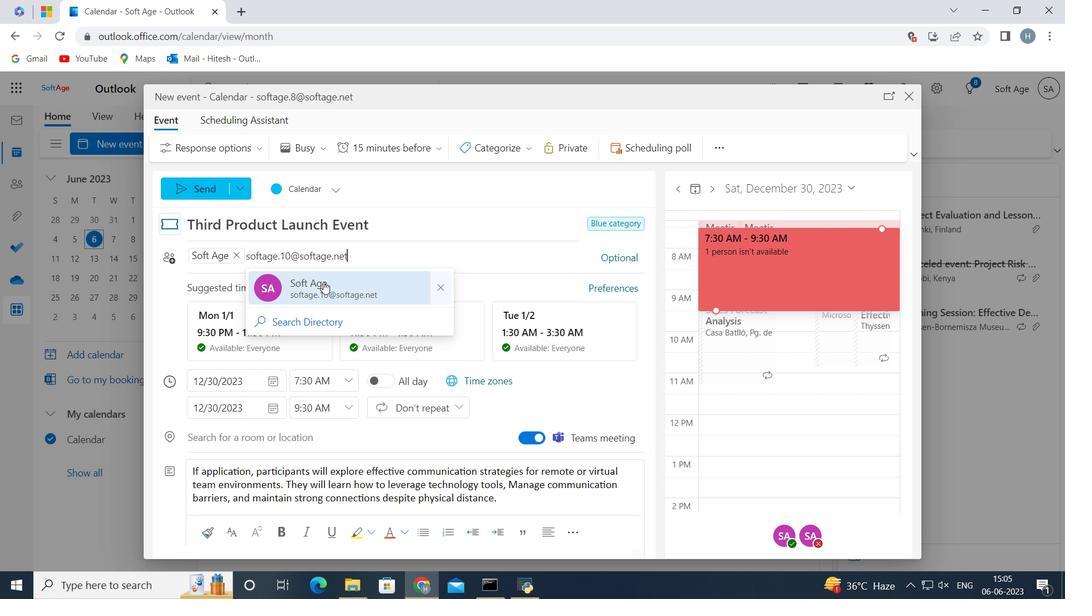 
Action: Mouse moved to (431, 146)
Screenshot: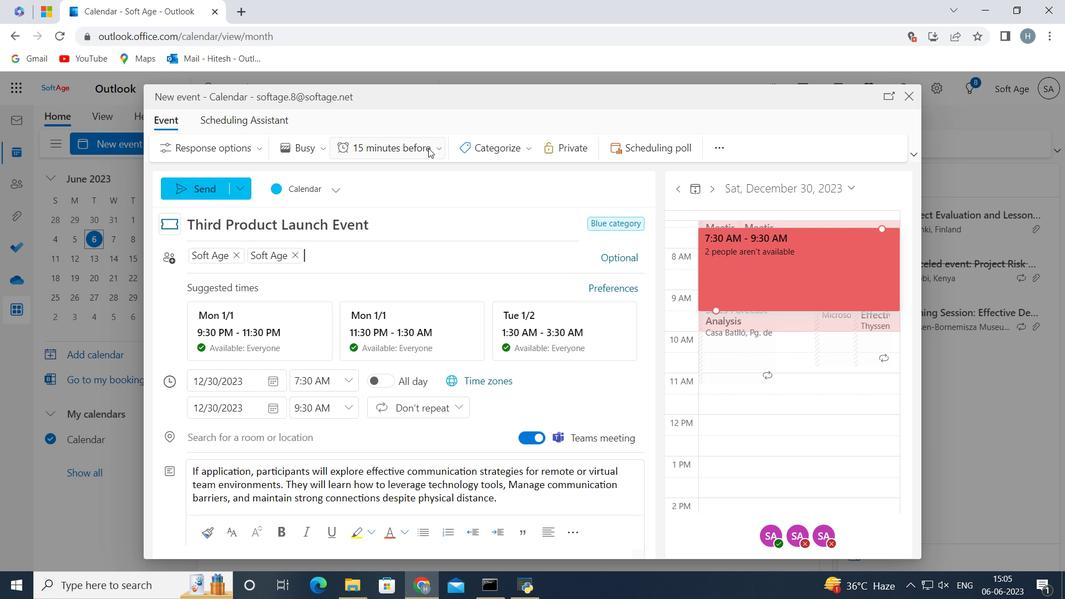 
Action: Mouse pressed left at (431, 146)
Screenshot: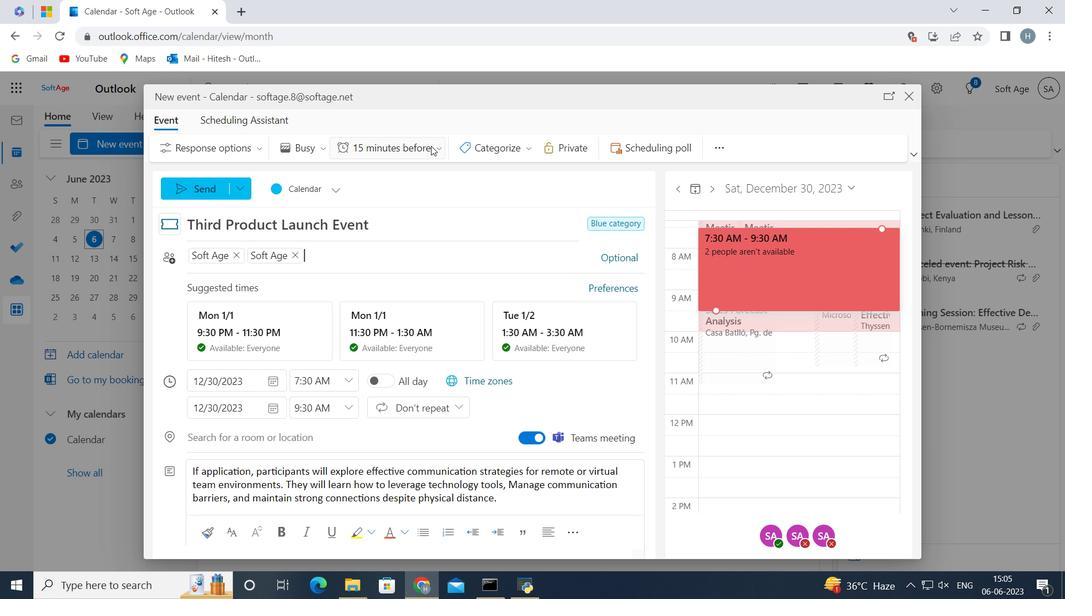 
Action: Mouse moved to (420, 201)
Screenshot: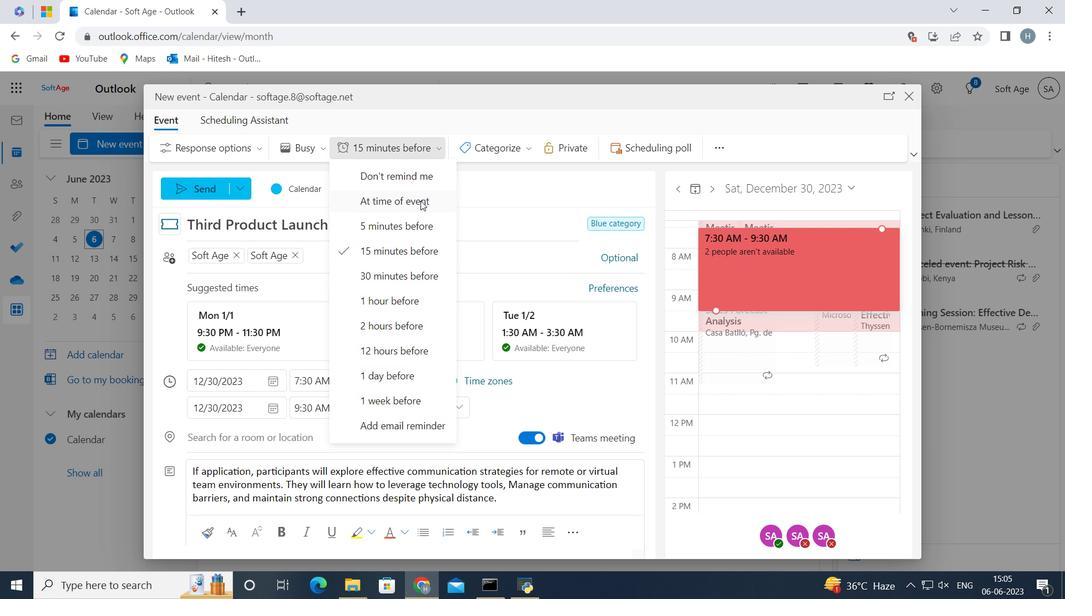 
Action: Mouse pressed left at (420, 201)
Screenshot: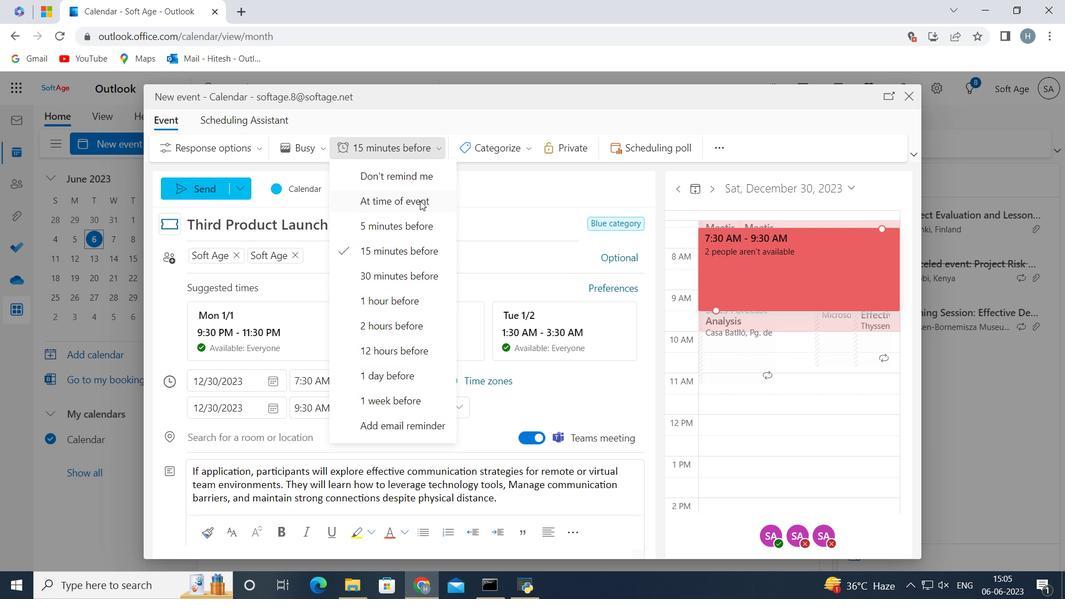 
Action: Mouse moved to (210, 190)
Screenshot: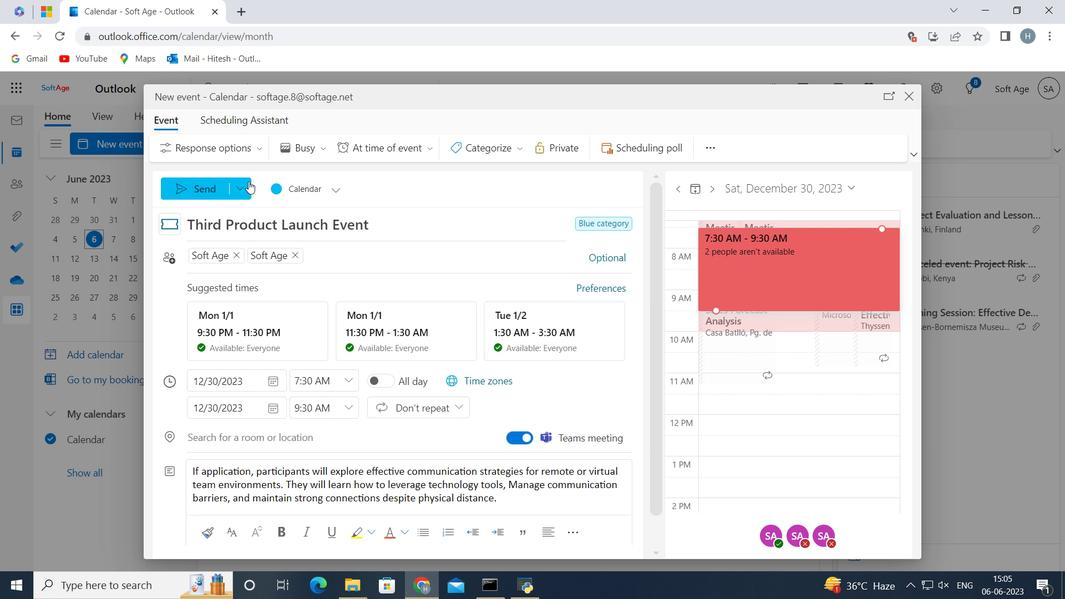 
Action: Mouse pressed left at (210, 190)
Screenshot: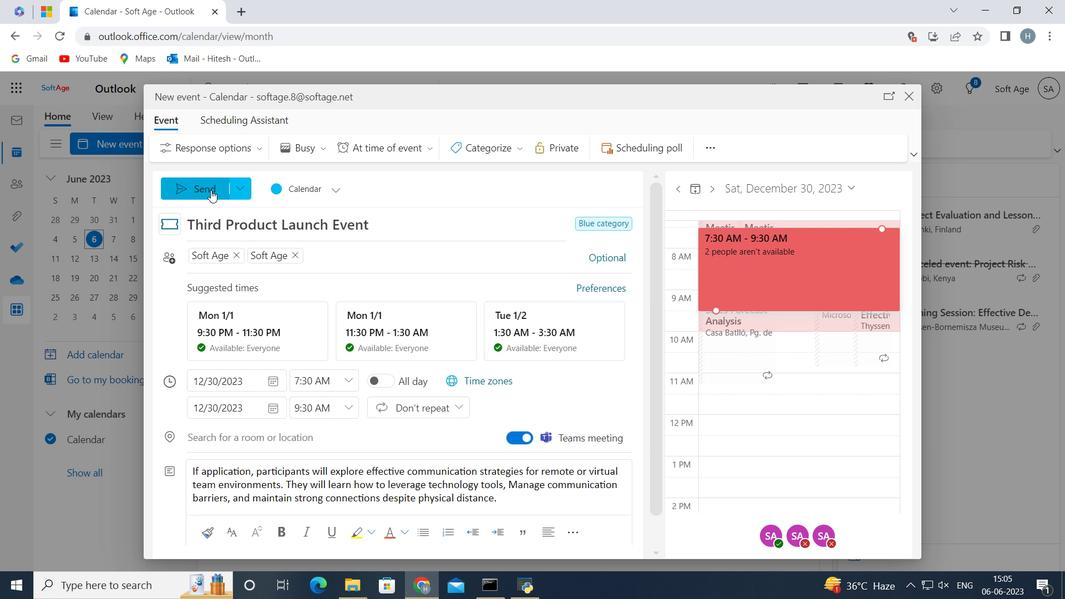 
Action: Mouse moved to (437, 221)
Screenshot: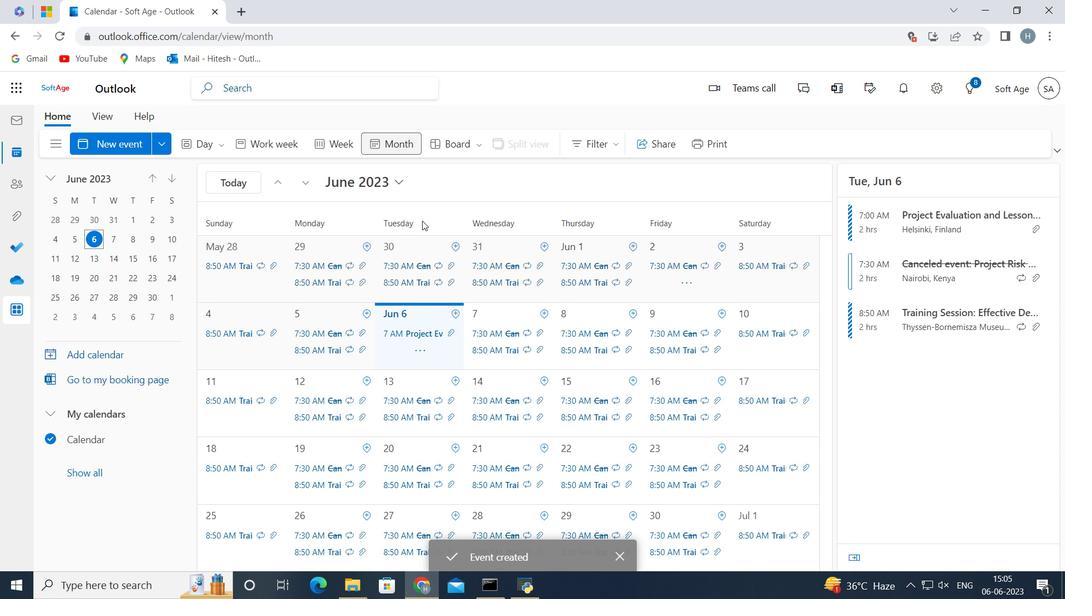 
